 Task: Look for space in Kawasaki, Japan from 6th September, 2023 to 10th September, 2023 for 1 adult in price range Rs.9000 to Rs.17000. Place can be private room with 1  bedroom having 1 bed and 1 bathroom. Property type can be house, flat, guest house, hotel. Booking option can be shelf check-in. Required host language is English.
Action: Mouse moved to (455, 110)
Screenshot: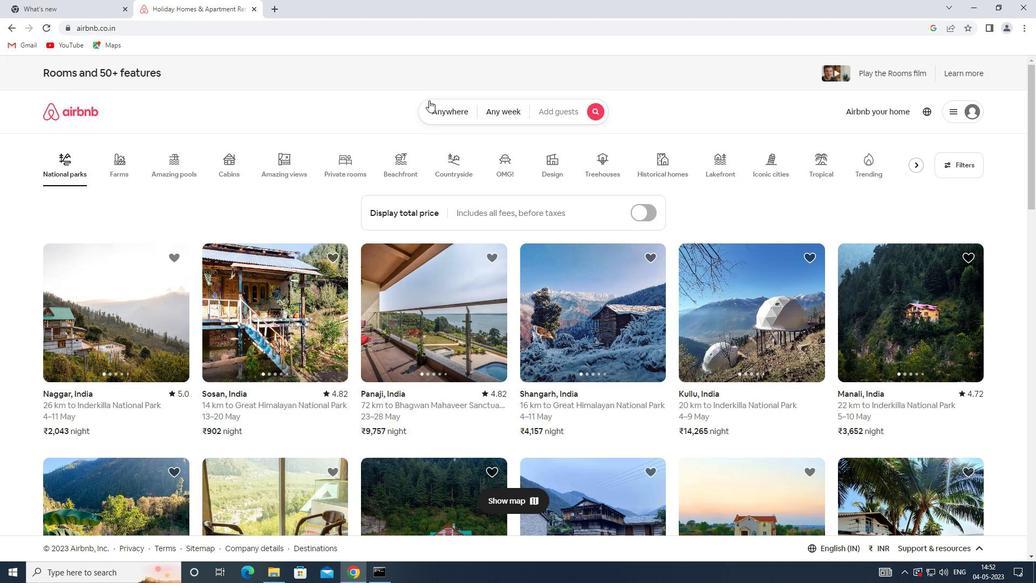 
Action: Mouse pressed left at (455, 110)
Screenshot: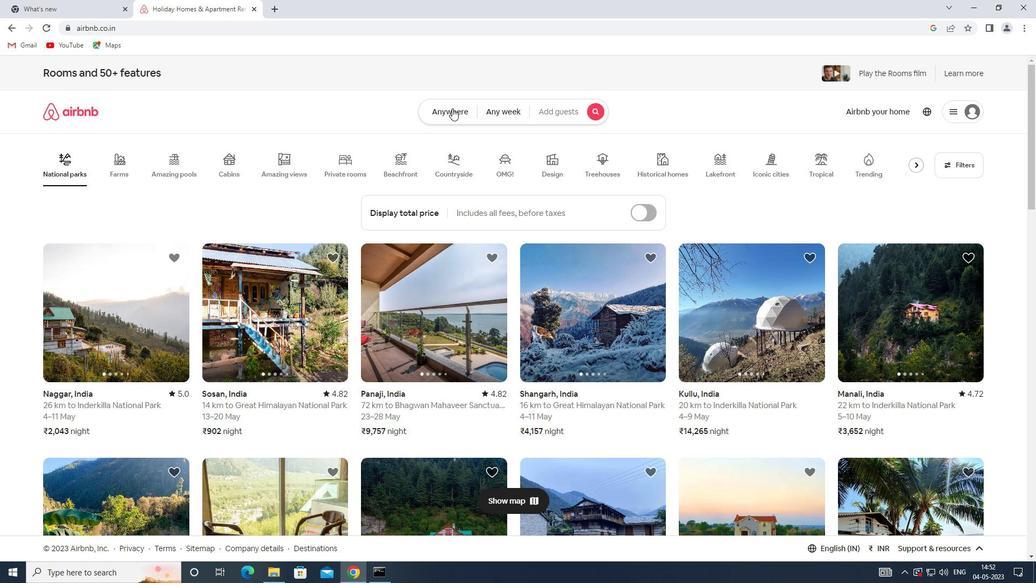 
Action: Mouse moved to (383, 147)
Screenshot: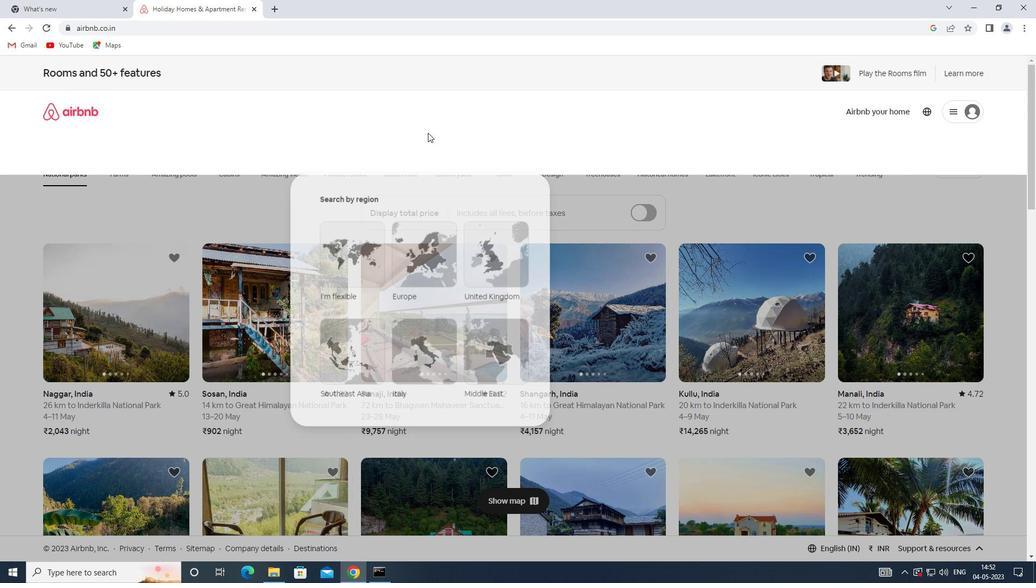 
Action: Mouse pressed left at (383, 147)
Screenshot: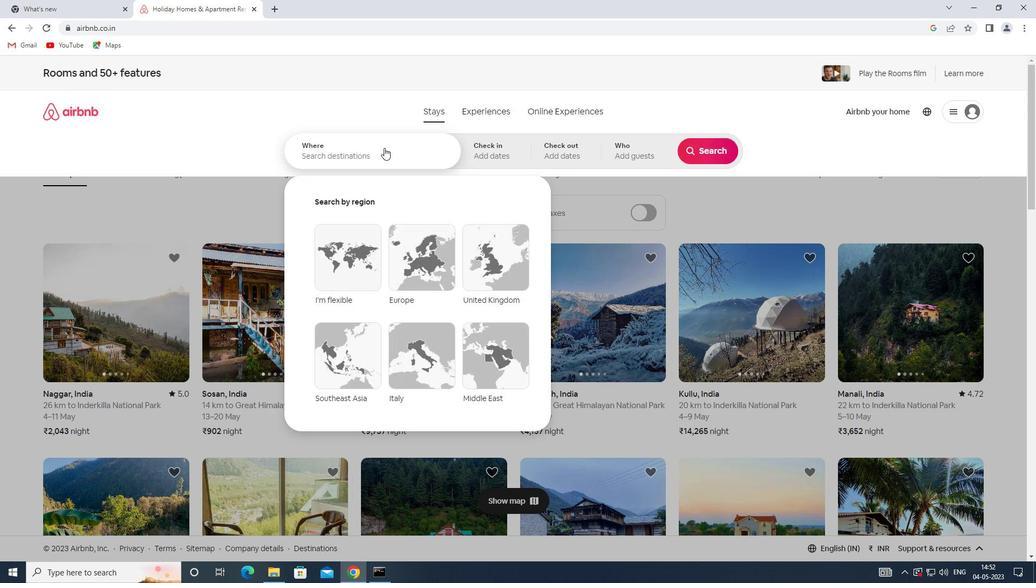 
Action: Key pressed <Key.shift>KAWASAKI,<Key.shift><Key.shift><Key.shift><Key.shift><Key.shift><Key.shift><Key.shift><Key.shift><Key.shift><Key.shift><Key.shift><Key.shift>JAPAN
Screenshot: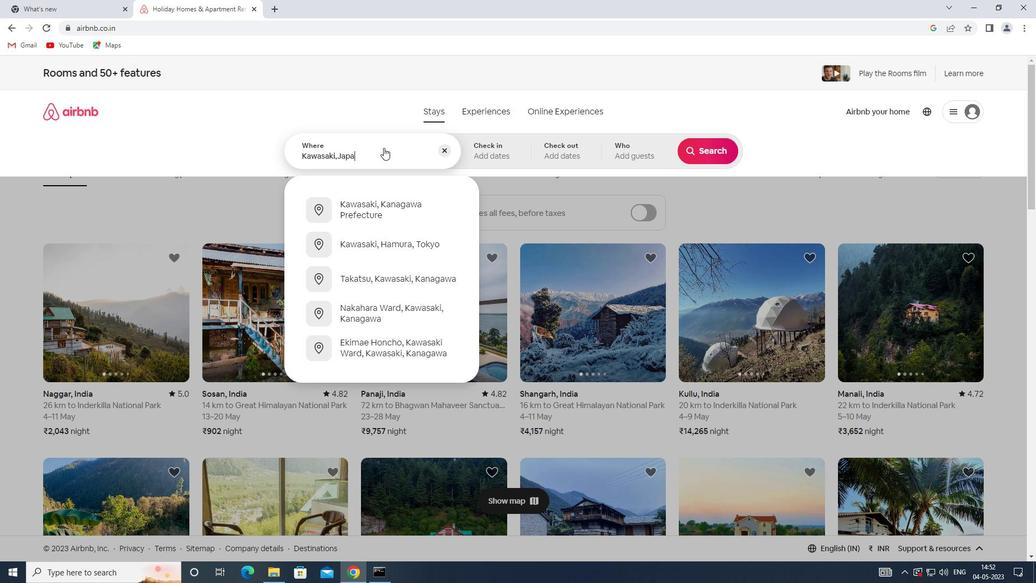 
Action: Mouse moved to (519, 149)
Screenshot: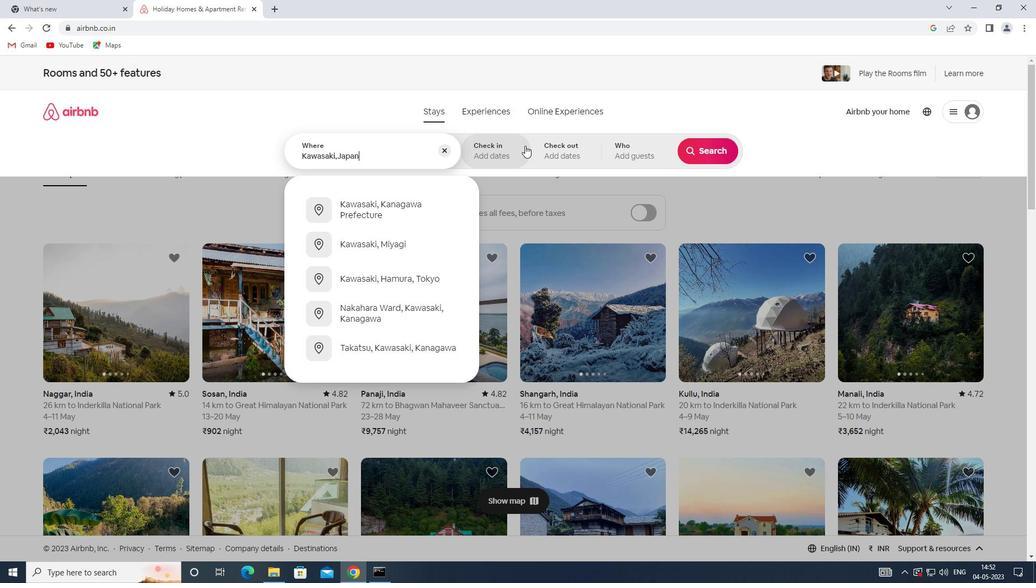 
Action: Mouse pressed left at (519, 149)
Screenshot: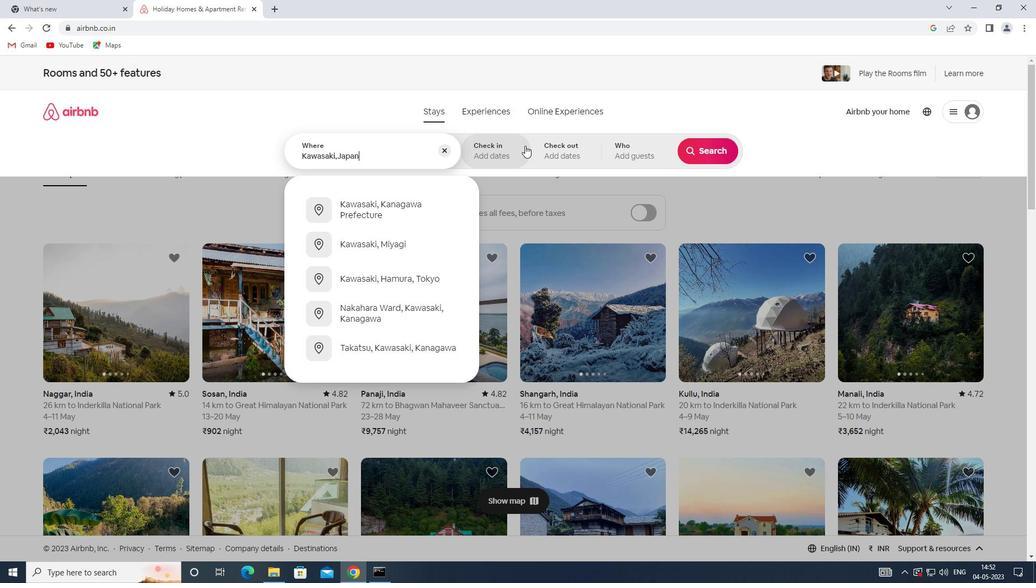 
Action: Mouse moved to (710, 240)
Screenshot: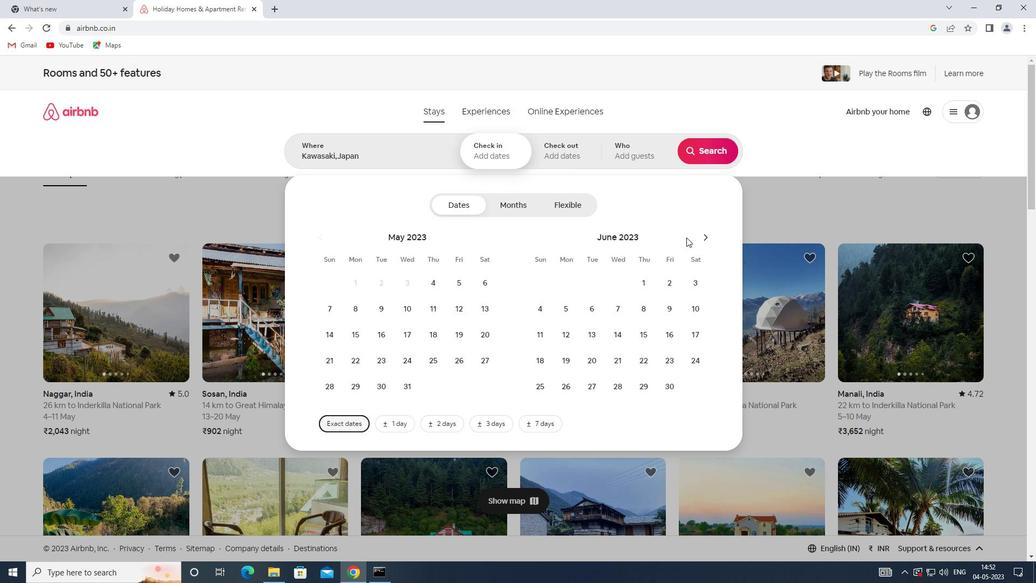 
Action: Mouse pressed left at (710, 240)
Screenshot: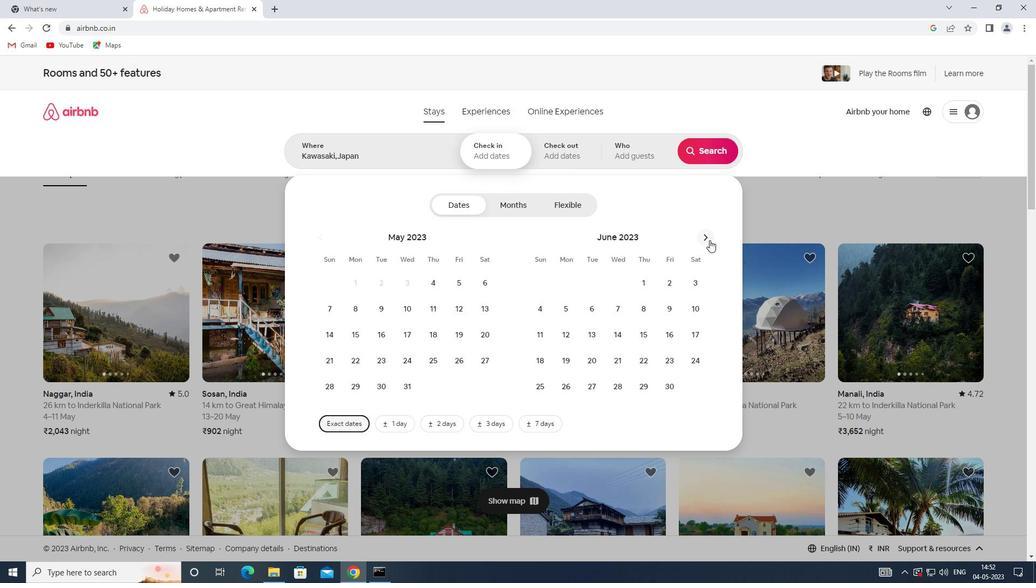 
Action: Mouse pressed left at (710, 240)
Screenshot: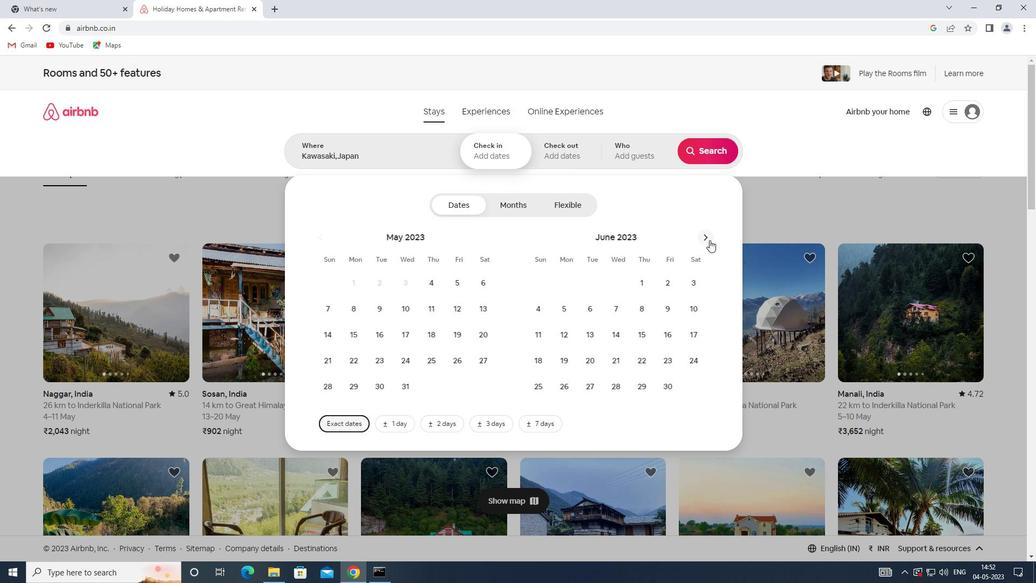 
Action: Mouse pressed left at (710, 240)
Screenshot: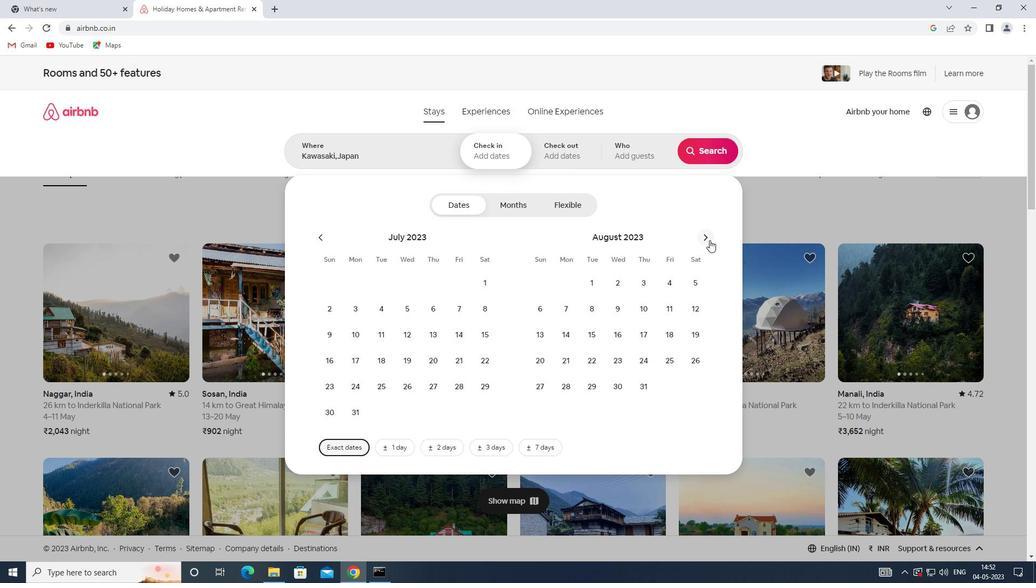 
Action: Mouse moved to (609, 313)
Screenshot: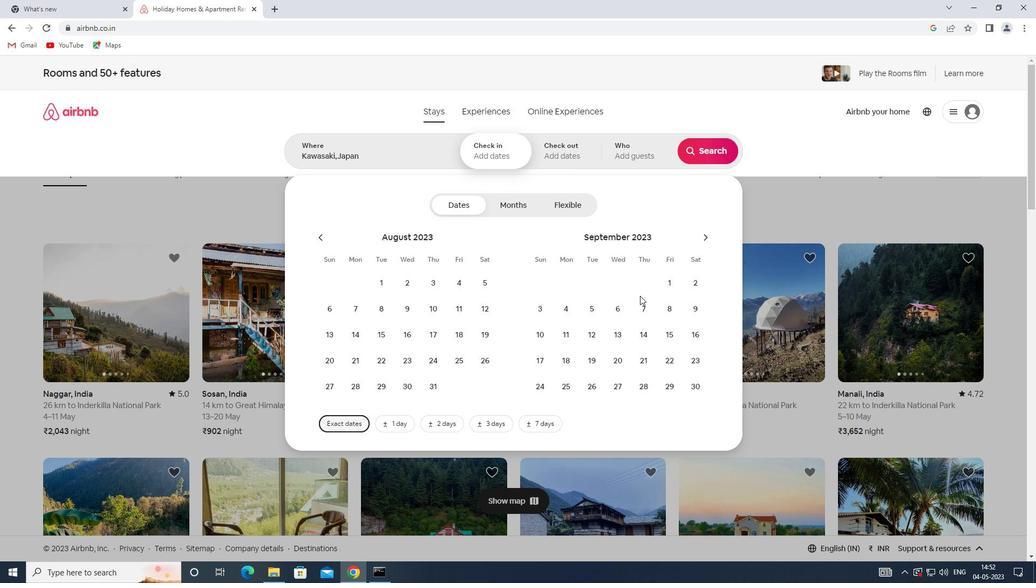 
Action: Mouse pressed left at (609, 313)
Screenshot: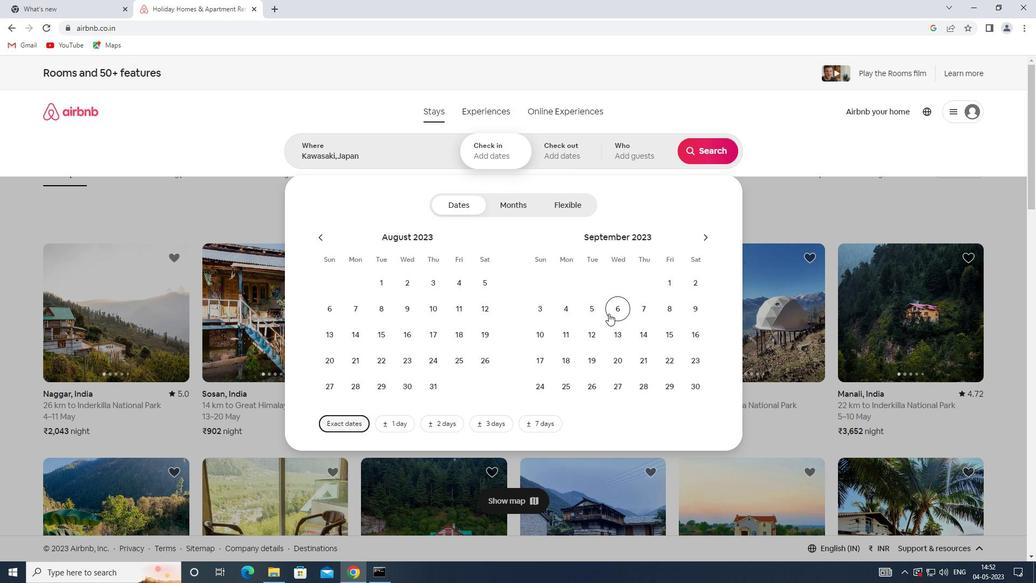 
Action: Mouse moved to (542, 341)
Screenshot: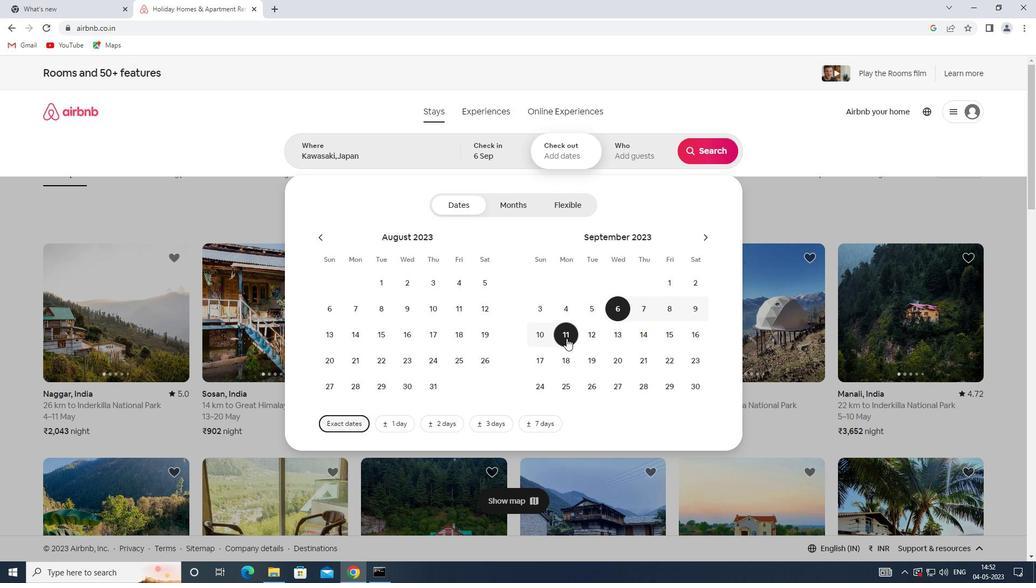 
Action: Mouse pressed left at (542, 341)
Screenshot: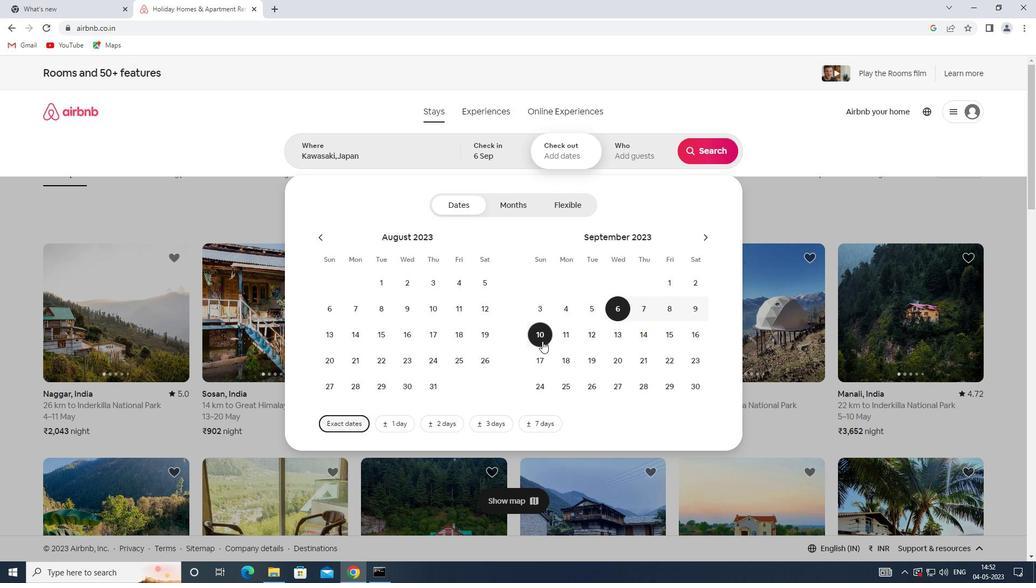 
Action: Mouse moved to (628, 153)
Screenshot: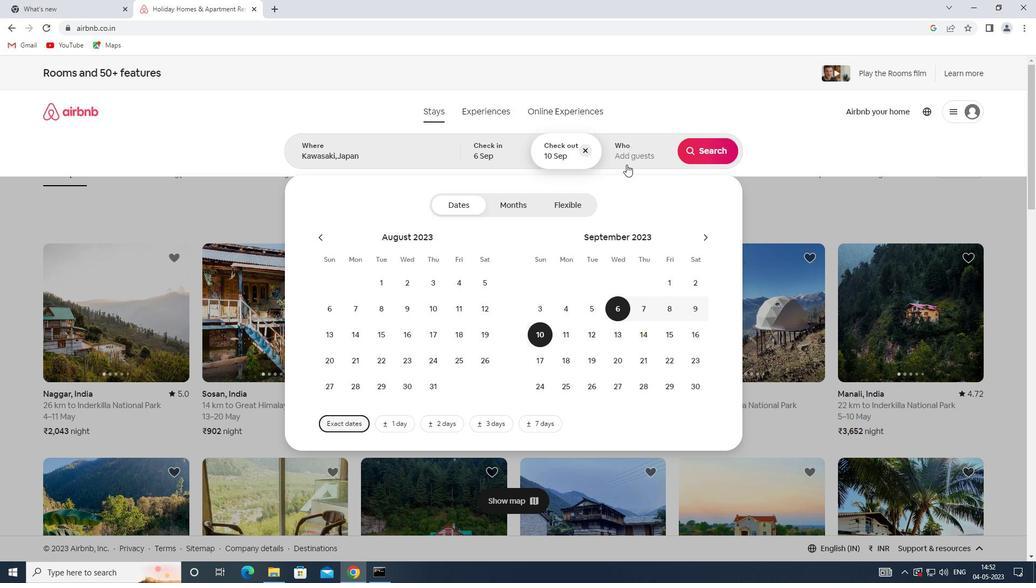 
Action: Mouse pressed left at (628, 153)
Screenshot: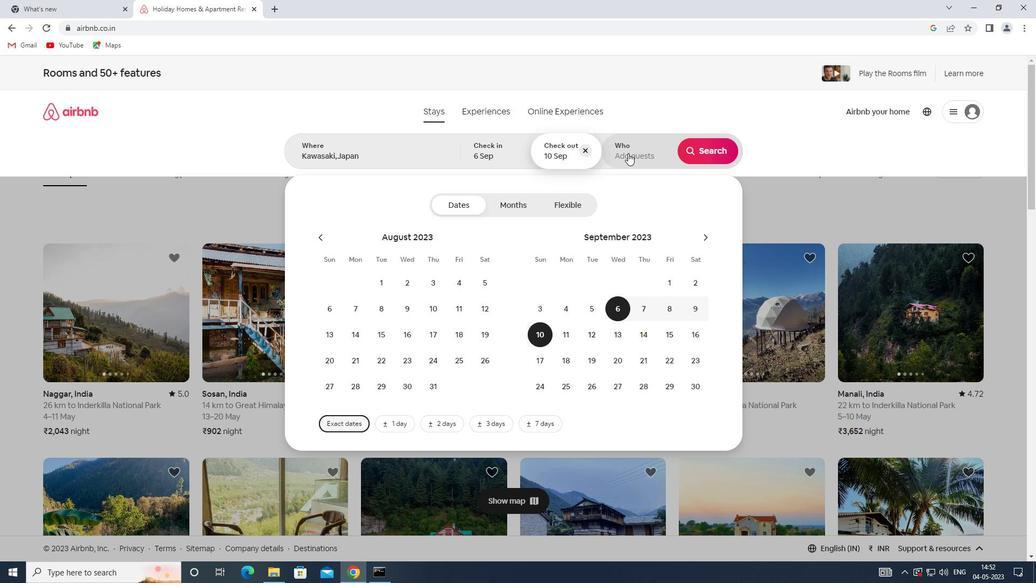 
Action: Mouse moved to (716, 202)
Screenshot: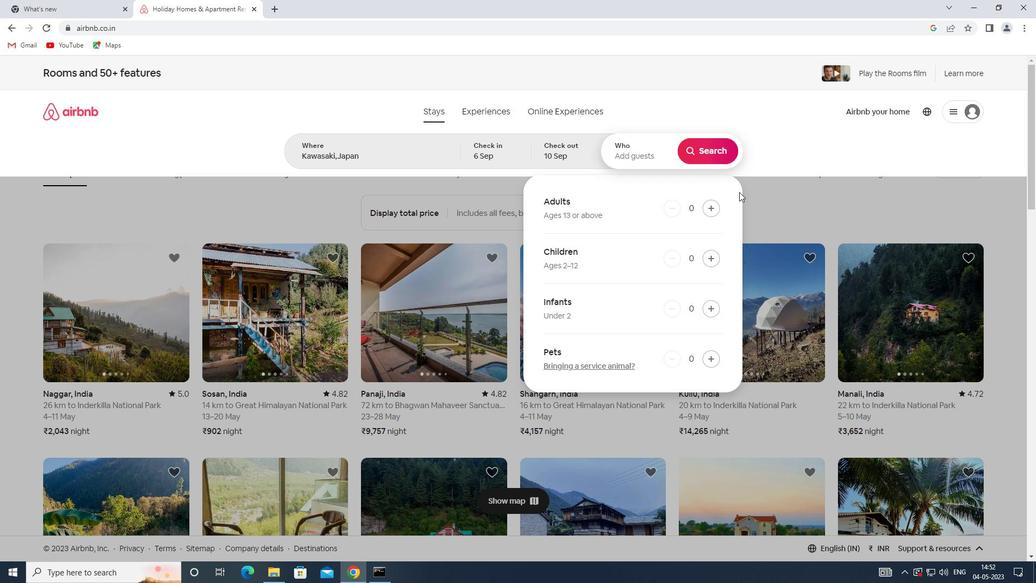 
Action: Mouse pressed left at (716, 202)
Screenshot: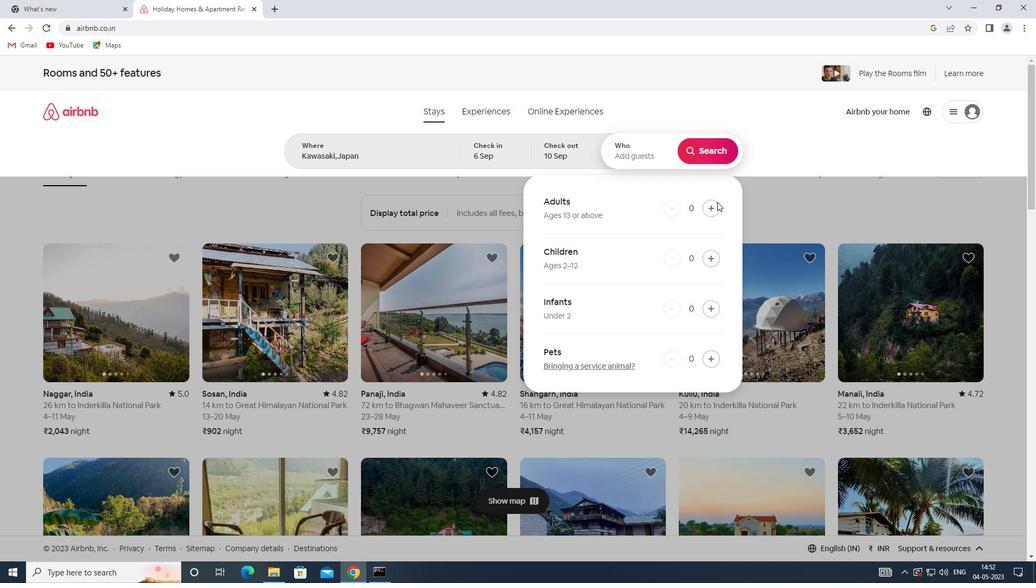 
Action: Mouse moved to (719, 147)
Screenshot: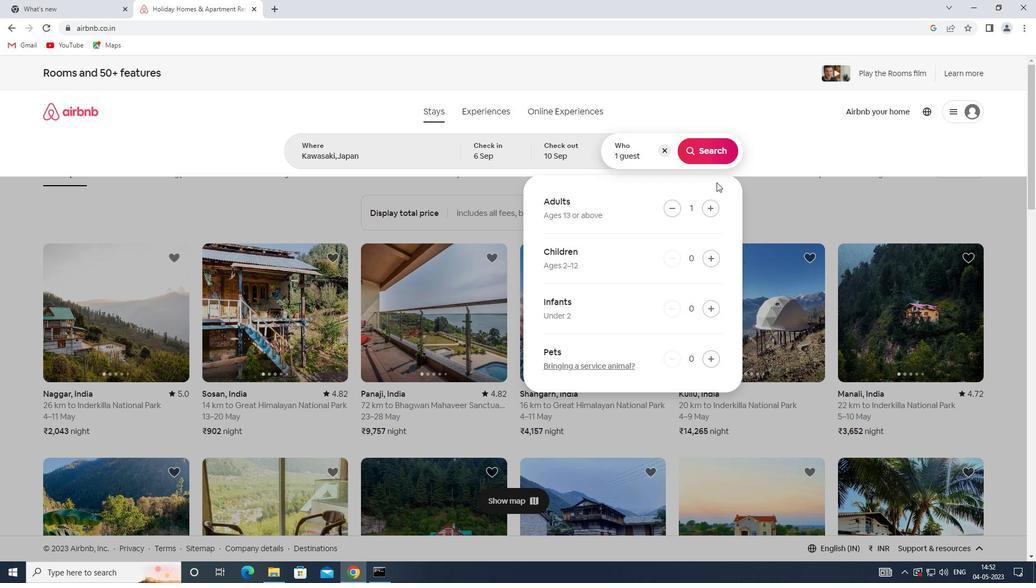 
Action: Mouse pressed left at (719, 147)
Screenshot: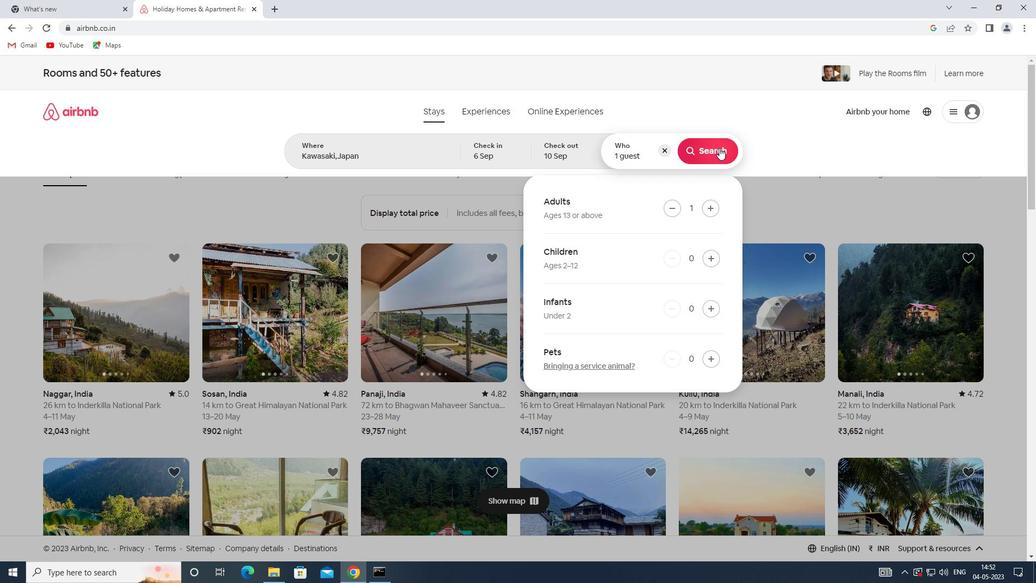 
Action: Mouse moved to (989, 121)
Screenshot: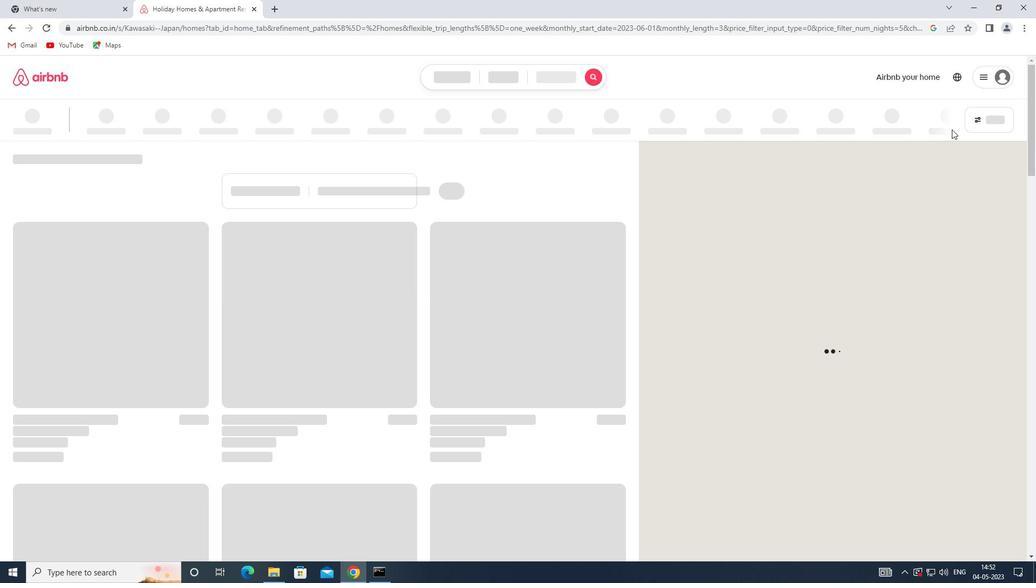 
Action: Mouse pressed left at (989, 121)
Screenshot: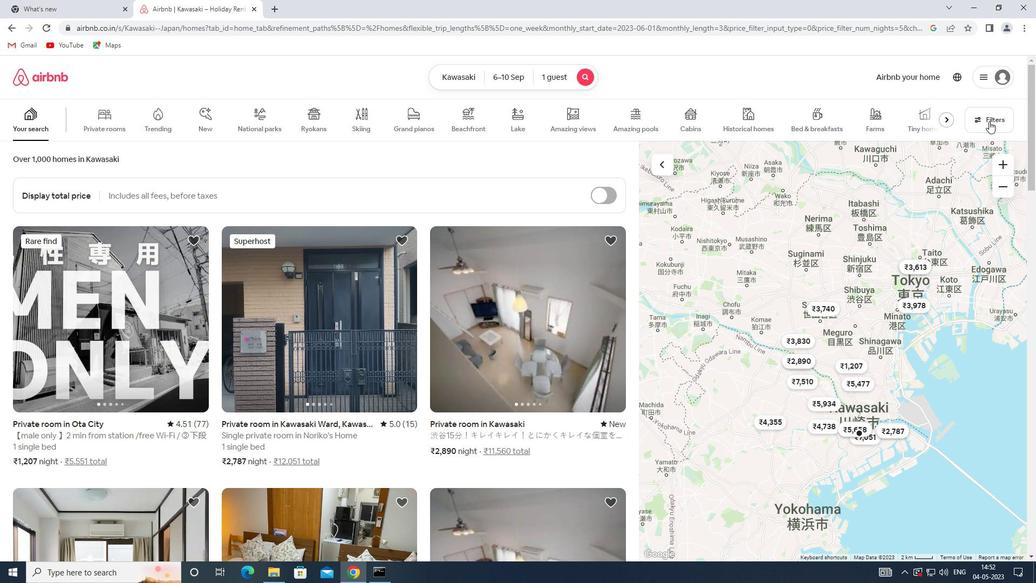 
Action: Mouse moved to (376, 260)
Screenshot: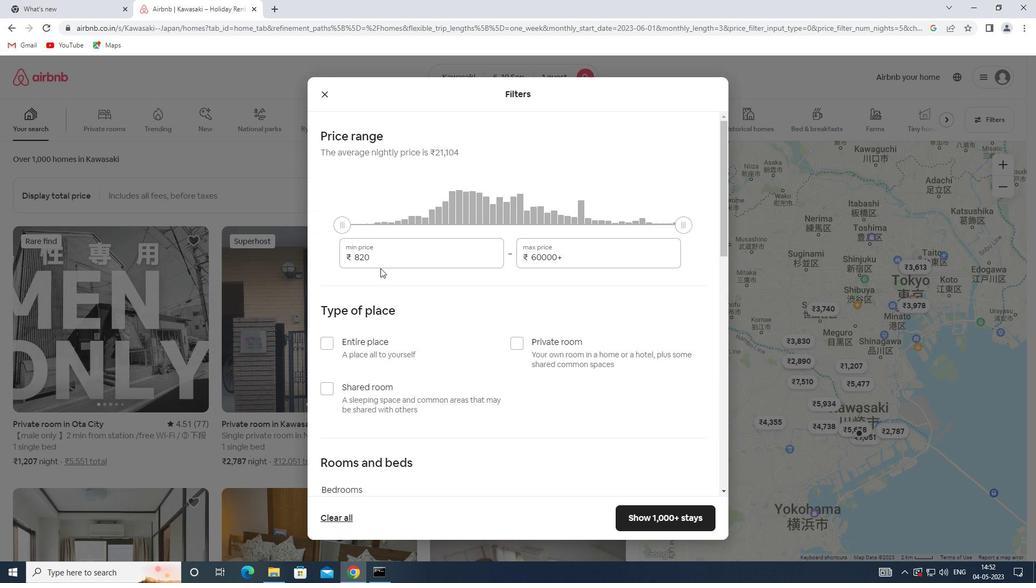 
Action: Mouse pressed left at (376, 260)
Screenshot: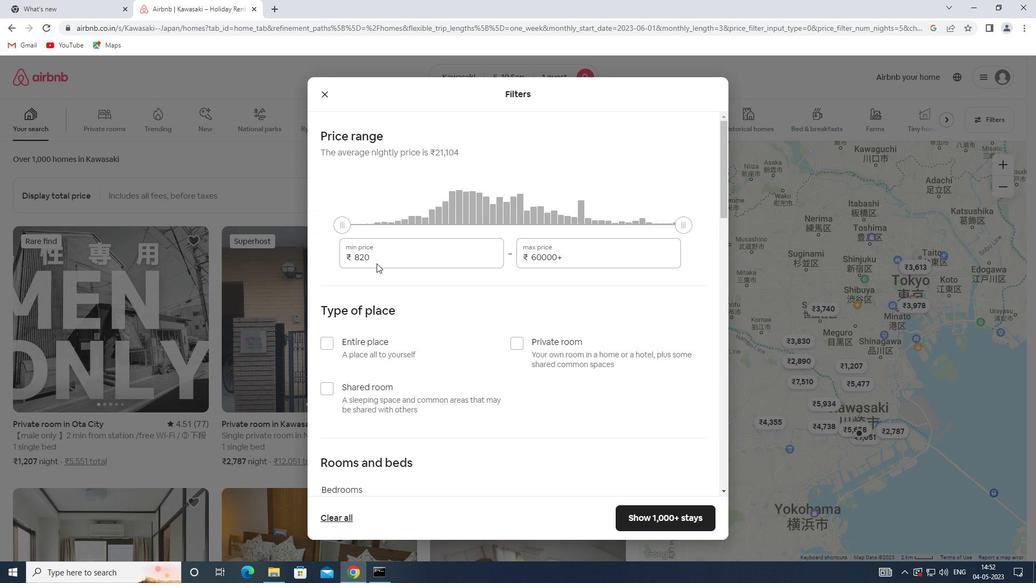 
Action: Mouse moved to (328, 256)
Screenshot: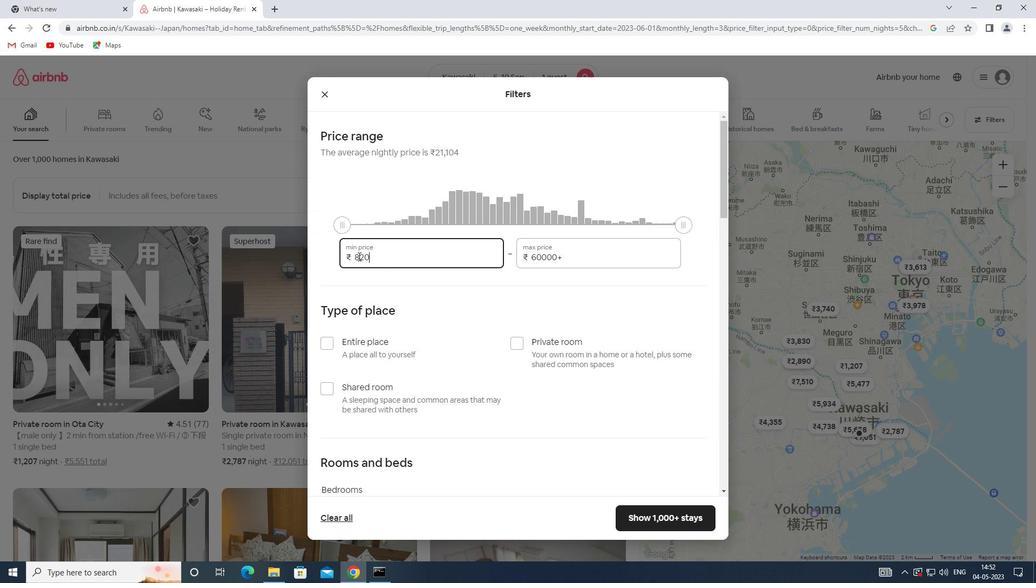 
Action: Mouse pressed left at (328, 256)
Screenshot: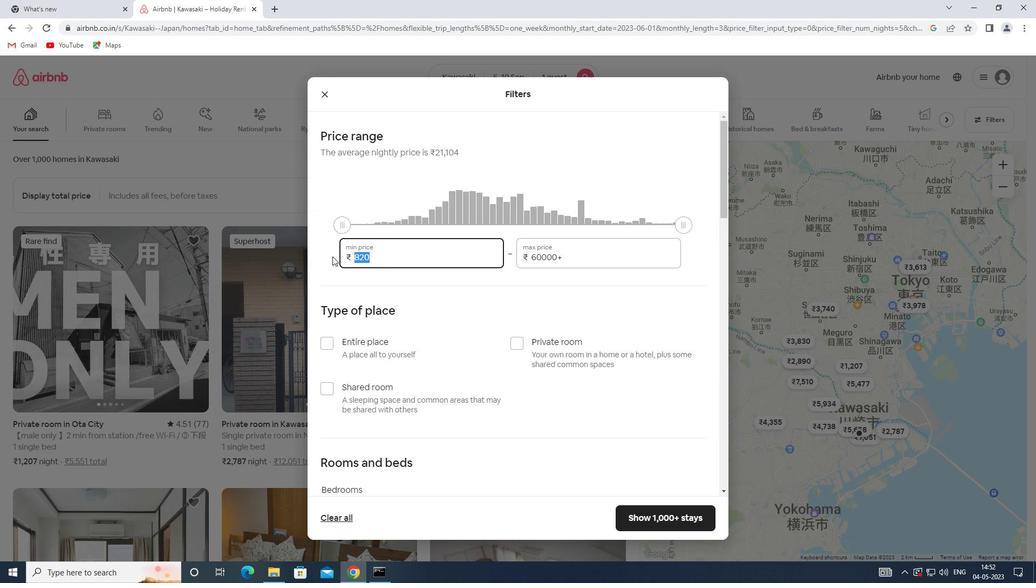 
Action: Key pressed 9000
Screenshot: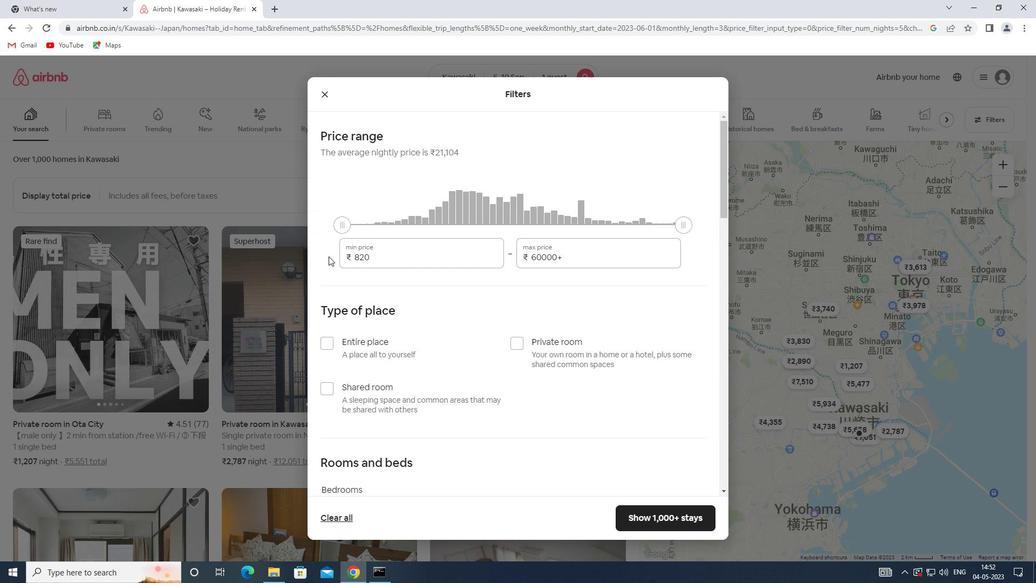 
Action: Mouse moved to (344, 254)
Screenshot: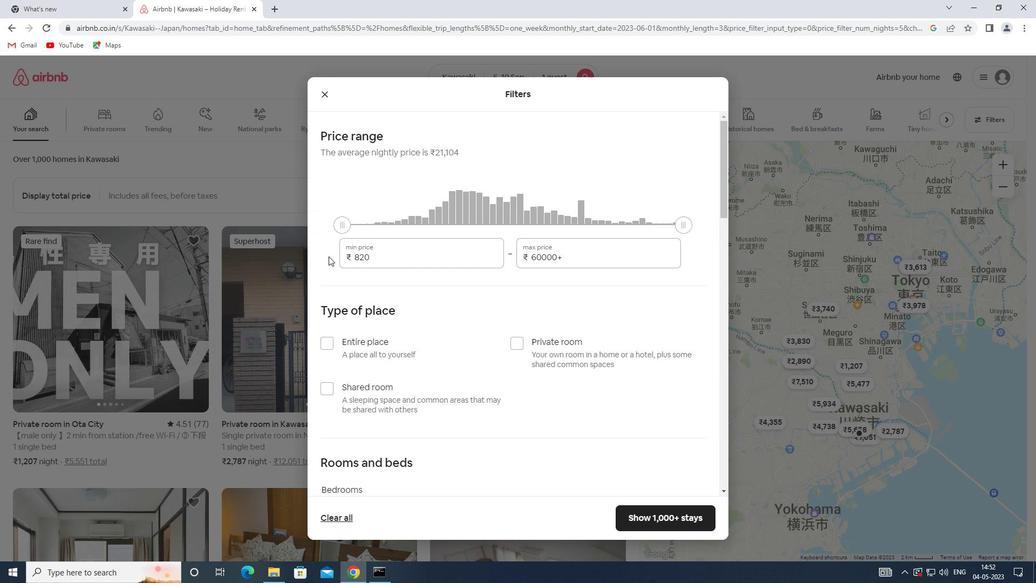 
Action: Mouse scrolled (344, 253) with delta (0, 0)
Screenshot: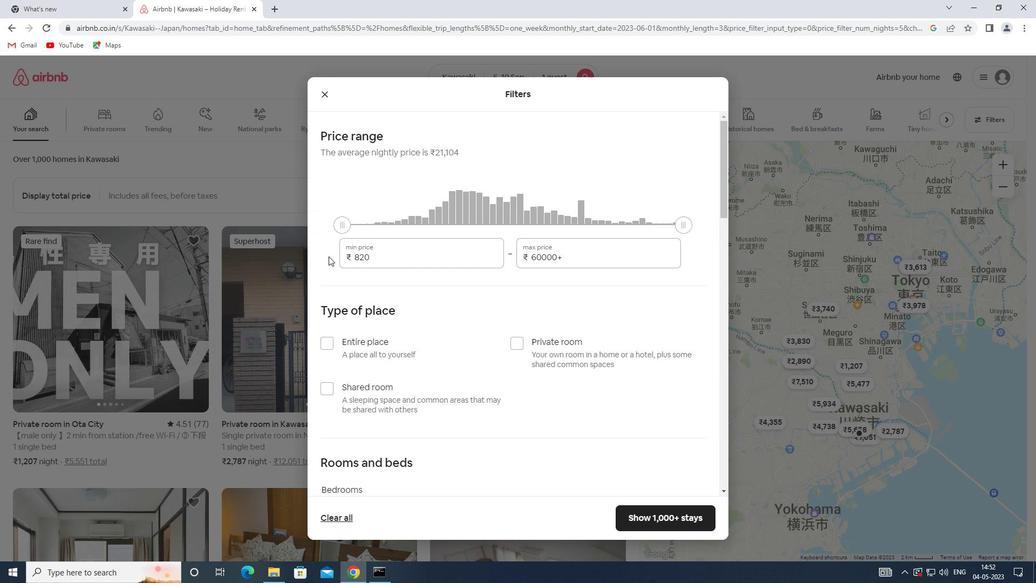 
Action: Mouse moved to (379, 202)
Screenshot: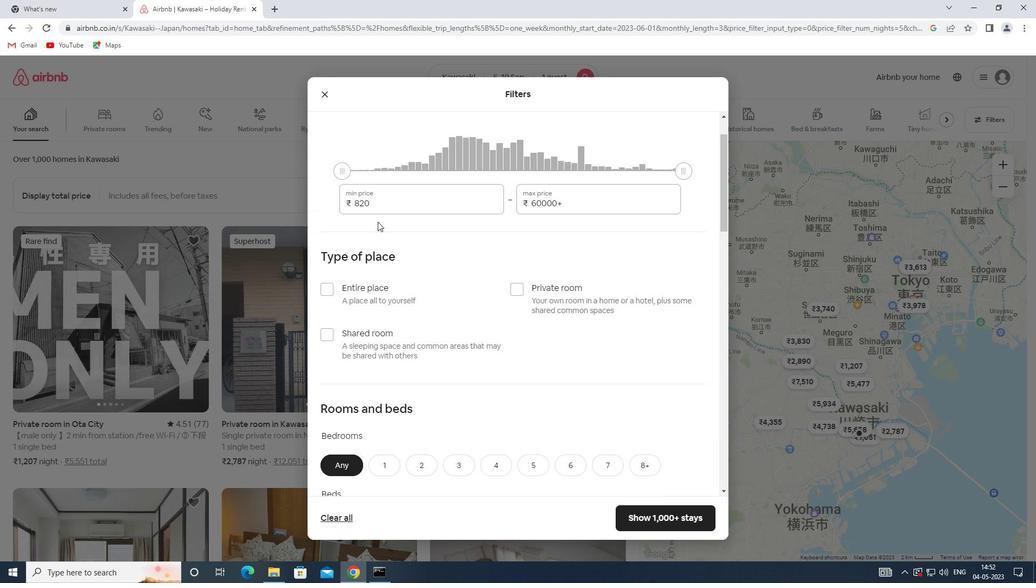 
Action: Mouse pressed left at (379, 202)
Screenshot: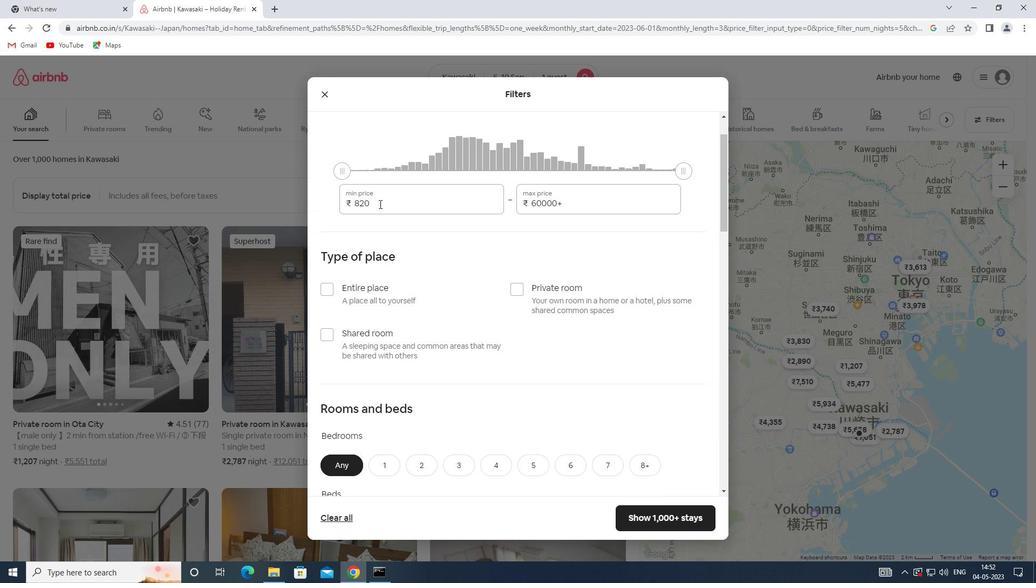 
Action: Mouse moved to (348, 203)
Screenshot: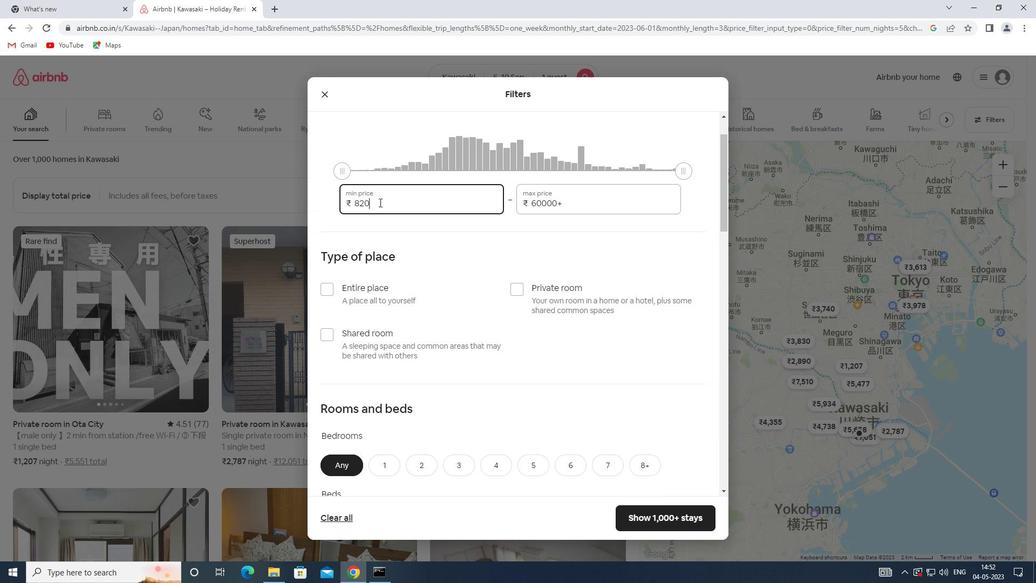 
Action: Key pressed 9000
Screenshot: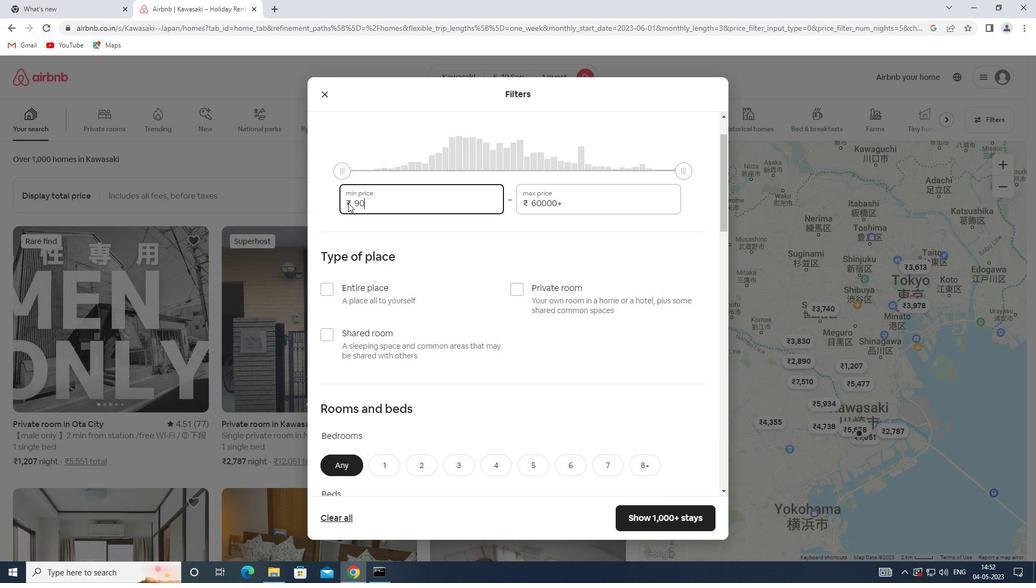 
Action: Mouse moved to (566, 201)
Screenshot: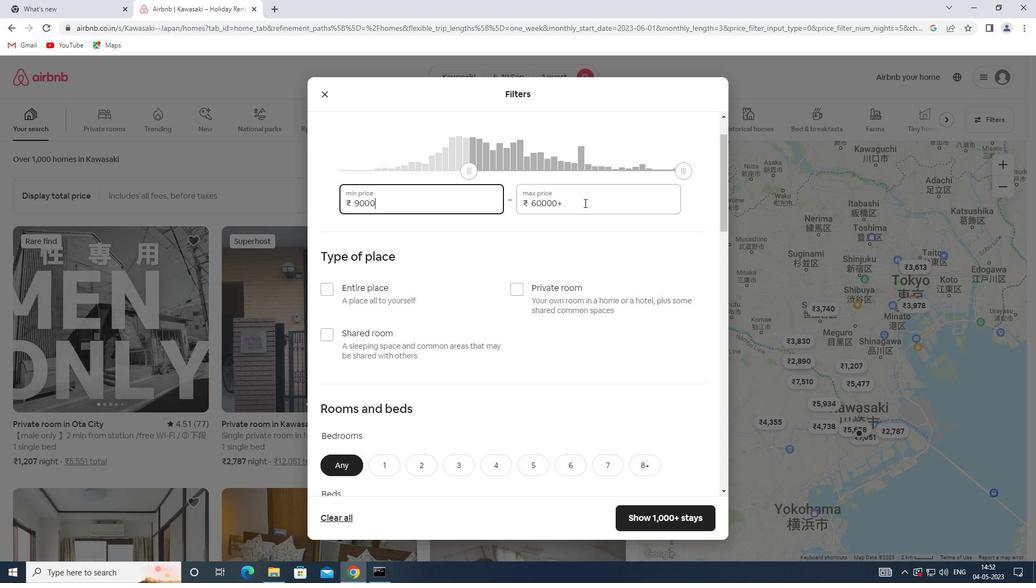 
Action: Mouse pressed left at (566, 201)
Screenshot: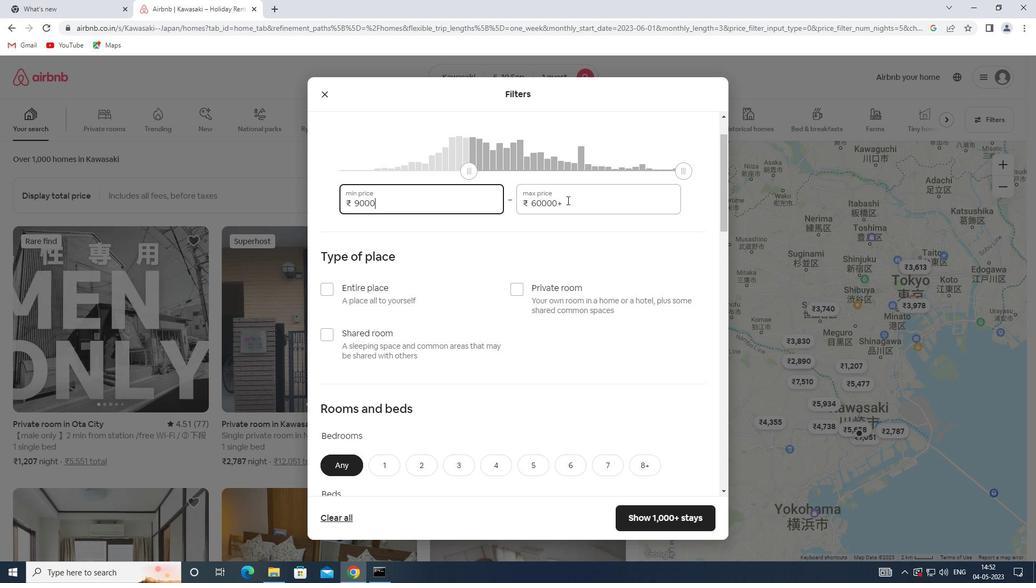 
Action: Mouse moved to (500, 201)
Screenshot: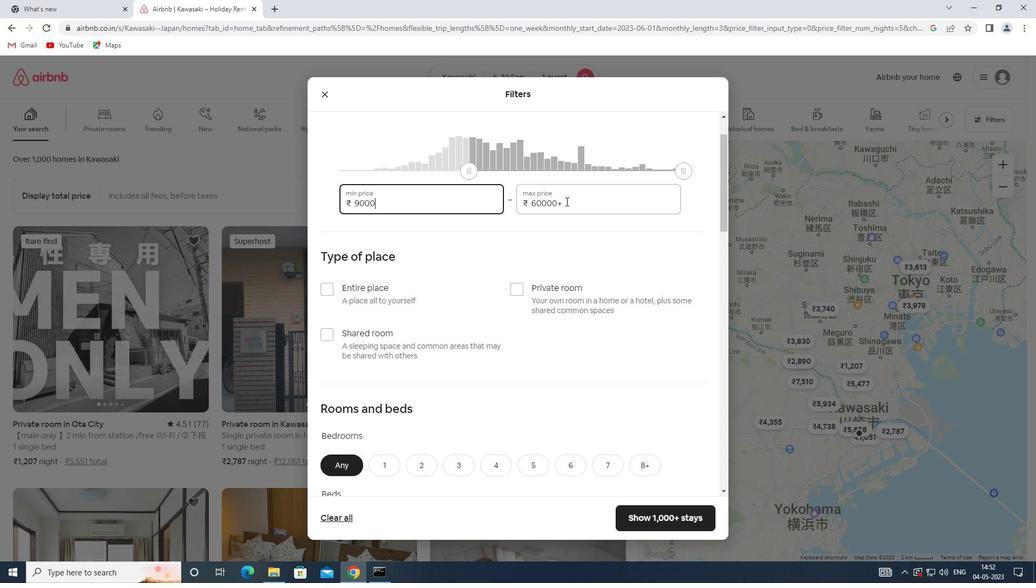 
Action: Key pressed 17000
Screenshot: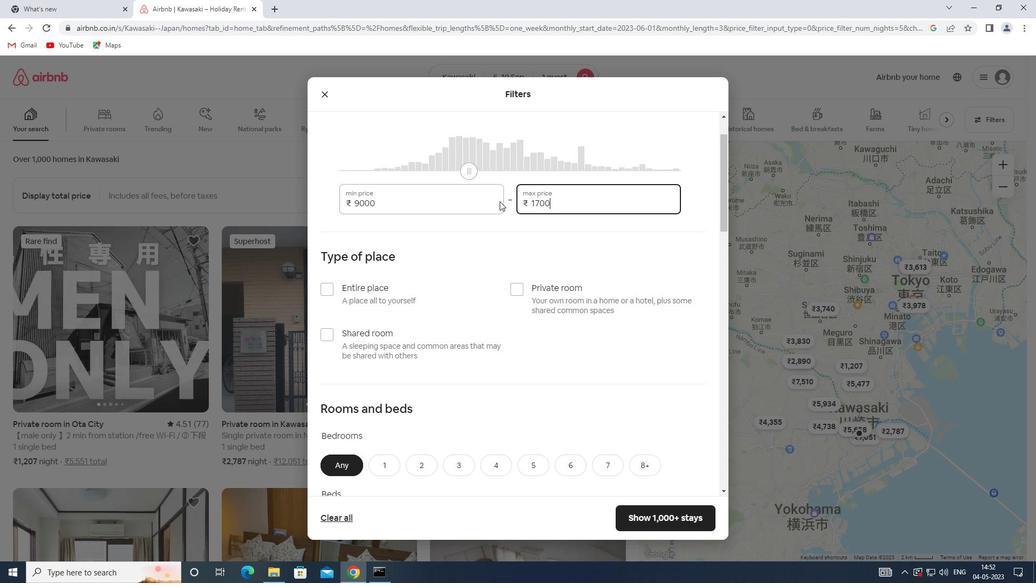 
Action: Mouse moved to (507, 195)
Screenshot: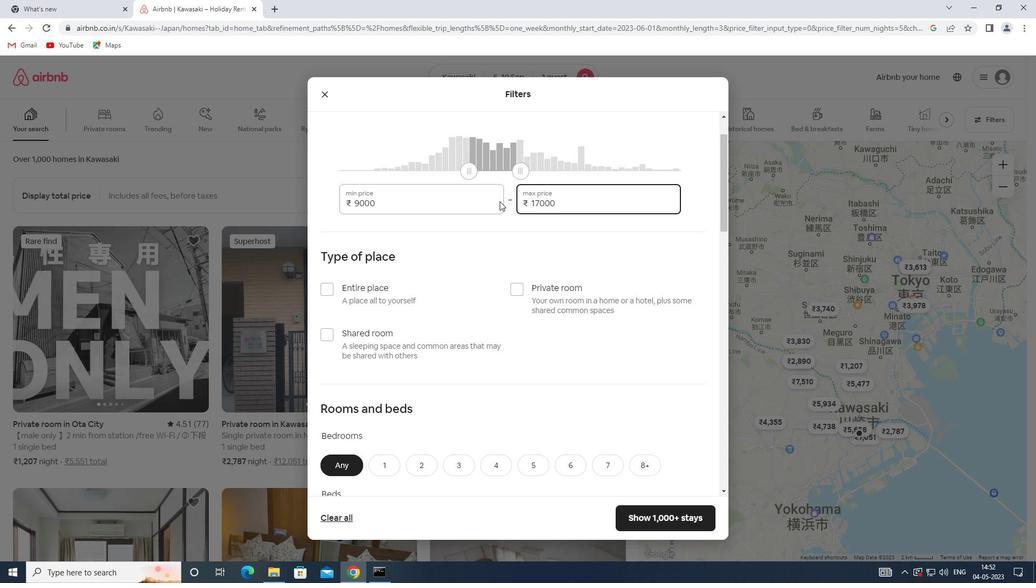 
Action: Mouse scrolled (507, 194) with delta (0, 0)
Screenshot: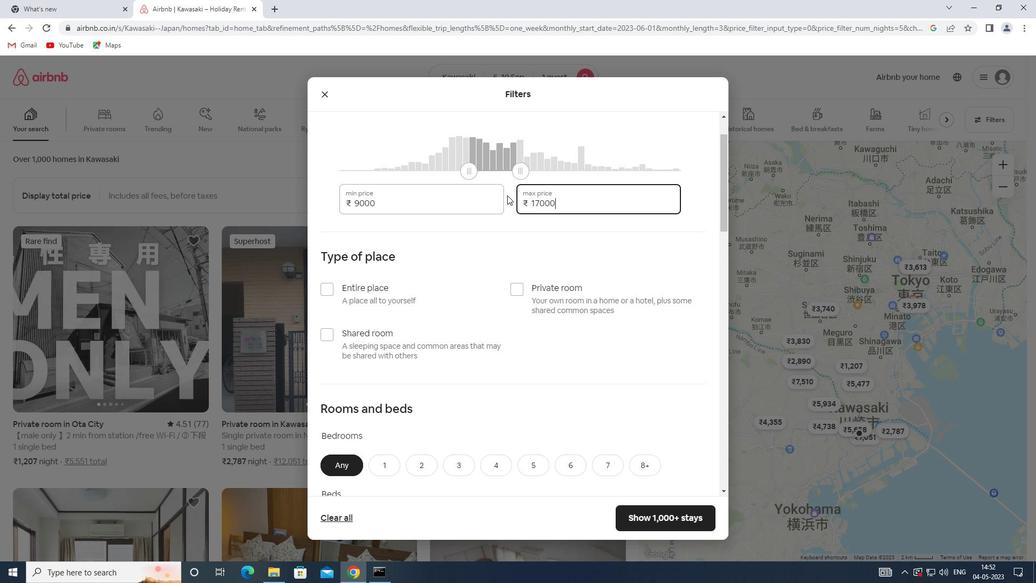 
Action: Mouse moved to (522, 231)
Screenshot: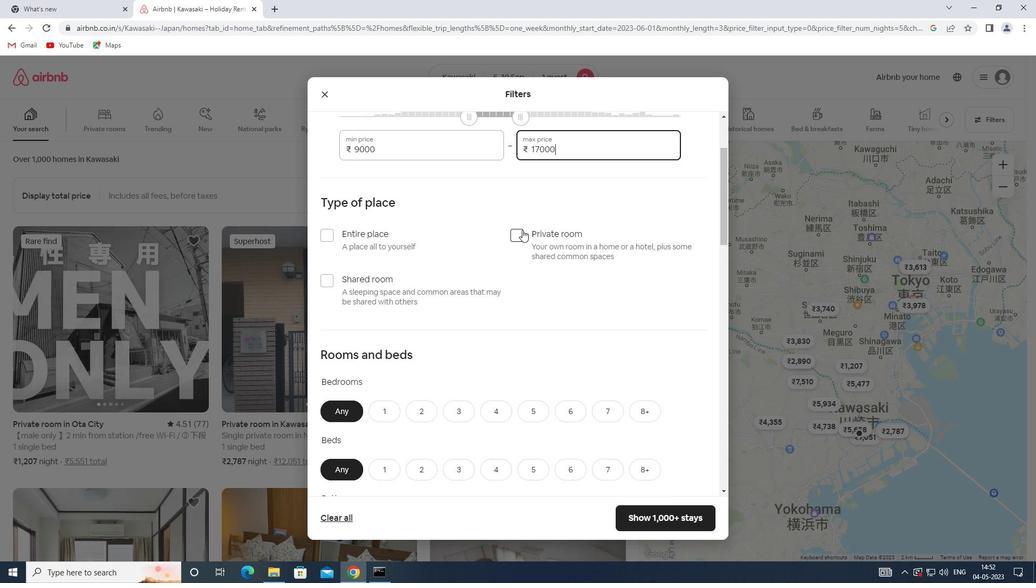 
Action: Mouse pressed left at (522, 231)
Screenshot: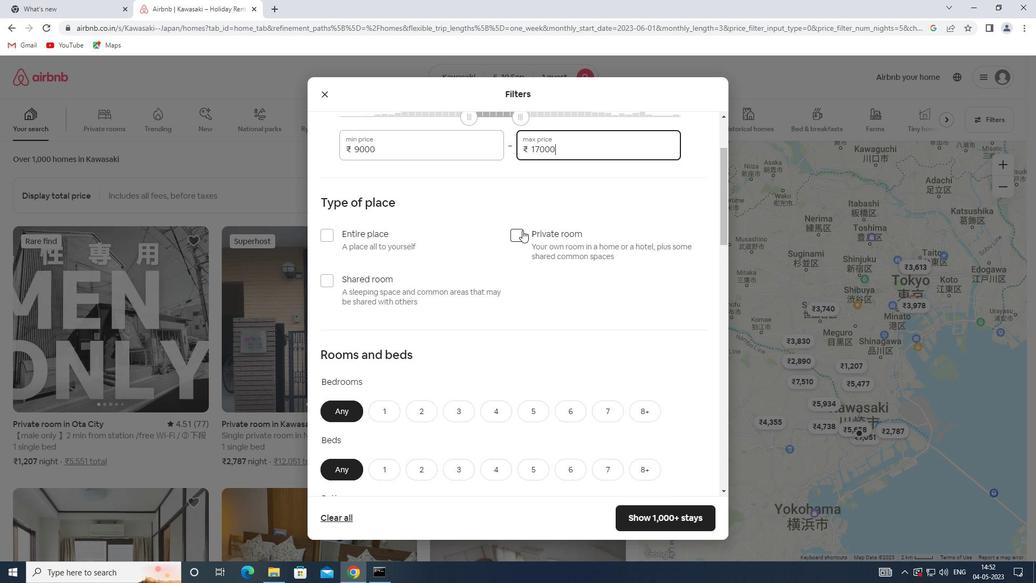 
Action: Mouse moved to (520, 228)
Screenshot: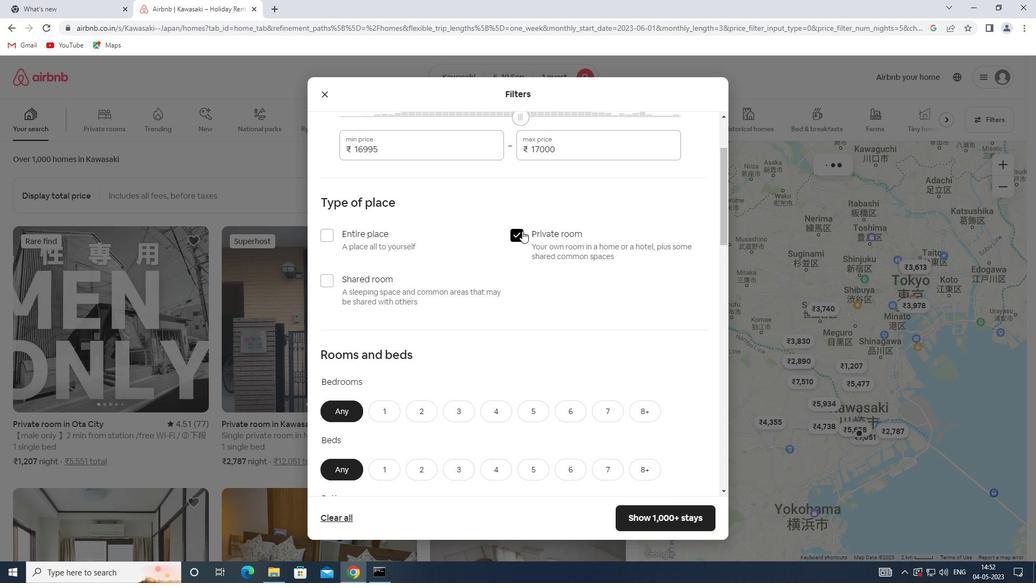 
Action: Mouse scrolled (520, 228) with delta (0, 0)
Screenshot: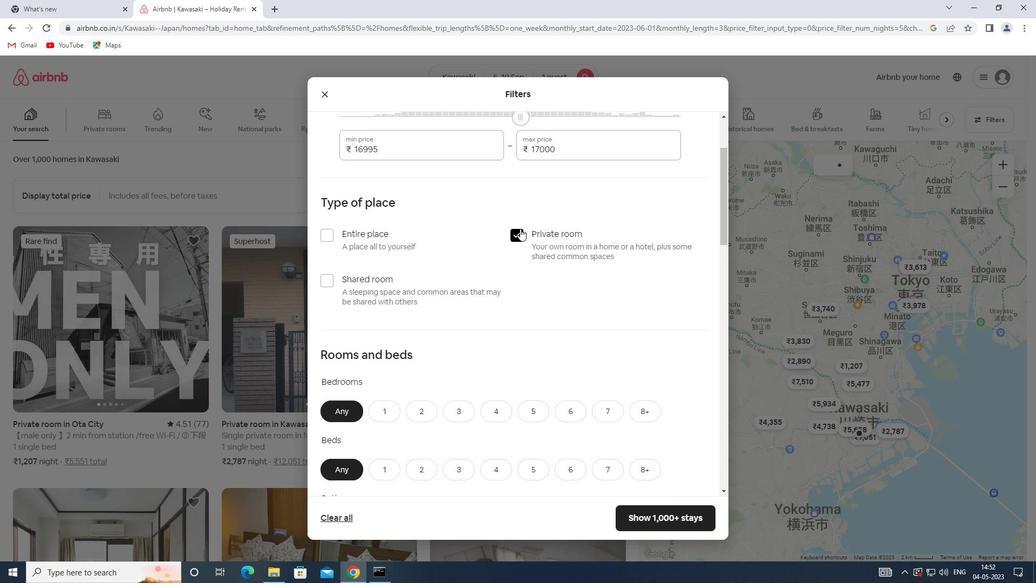 
Action: Mouse scrolled (520, 228) with delta (0, 0)
Screenshot: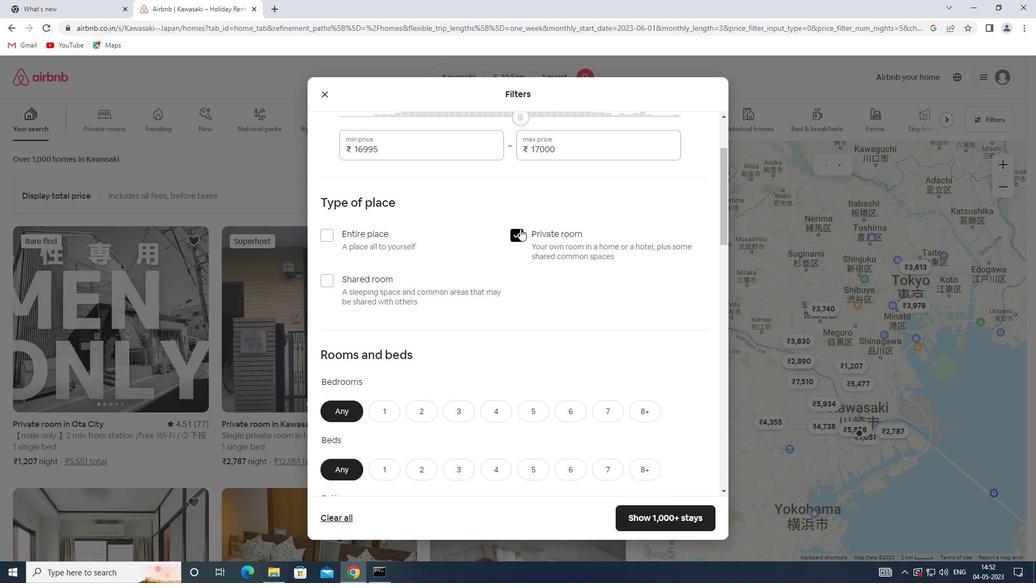 
Action: Mouse scrolled (520, 228) with delta (0, 0)
Screenshot: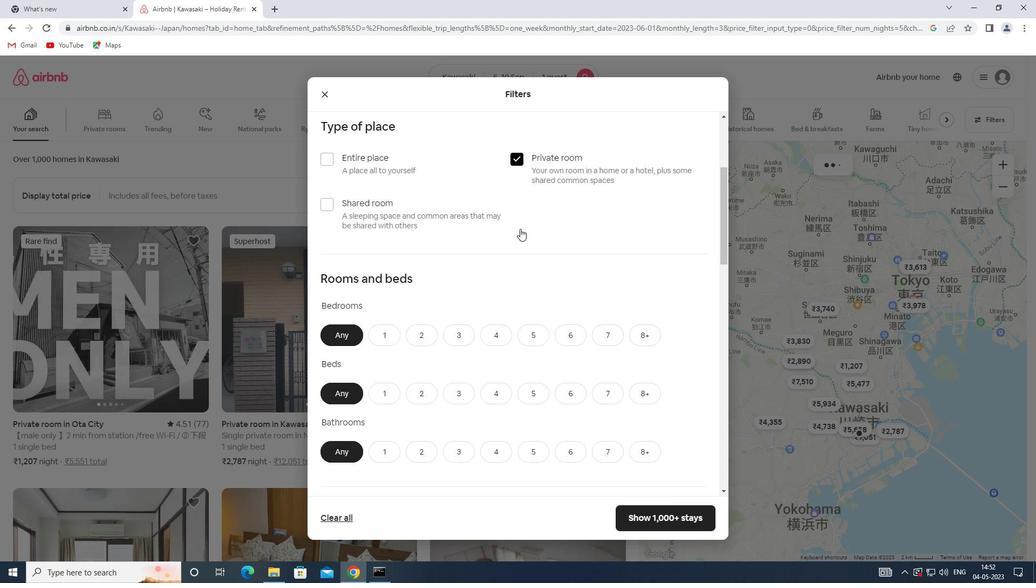 
Action: Mouse moved to (387, 248)
Screenshot: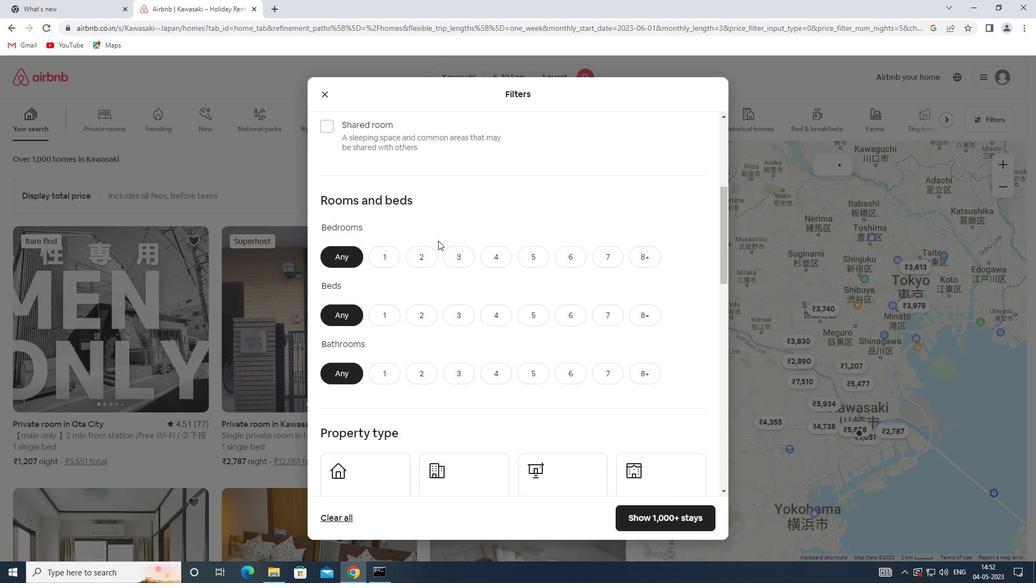 
Action: Mouse pressed left at (387, 248)
Screenshot: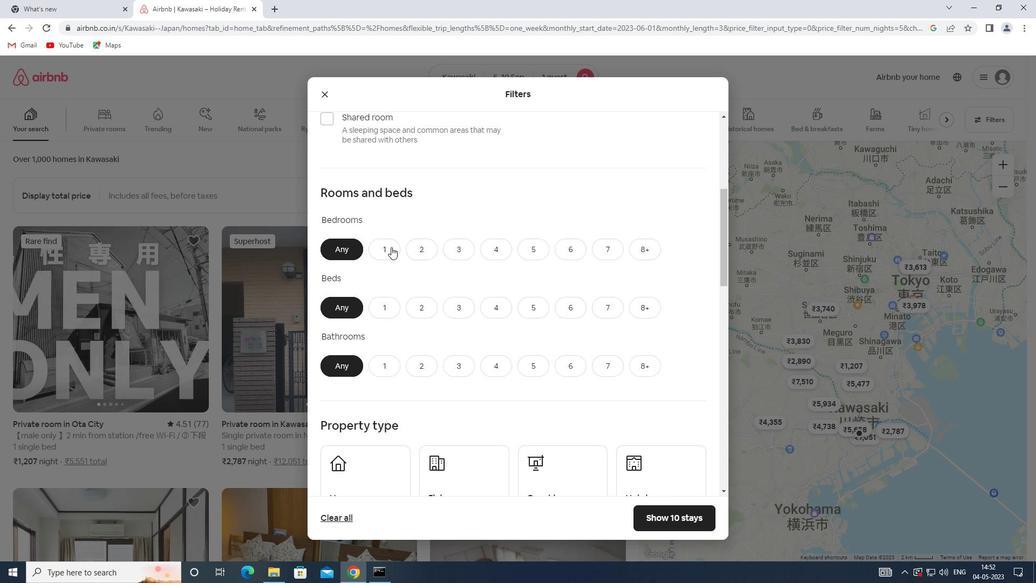 
Action: Mouse moved to (376, 307)
Screenshot: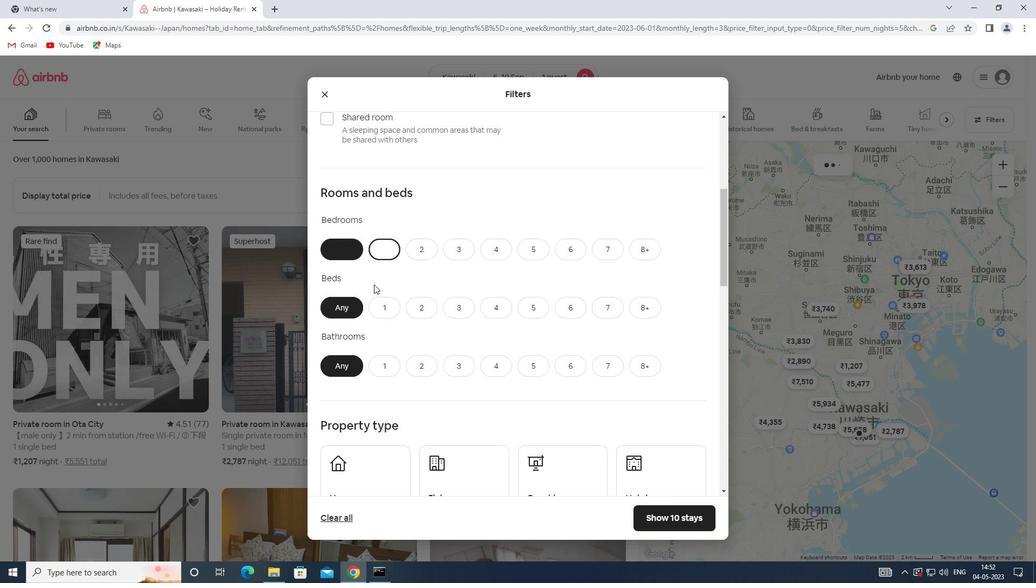 
Action: Mouse pressed left at (376, 307)
Screenshot: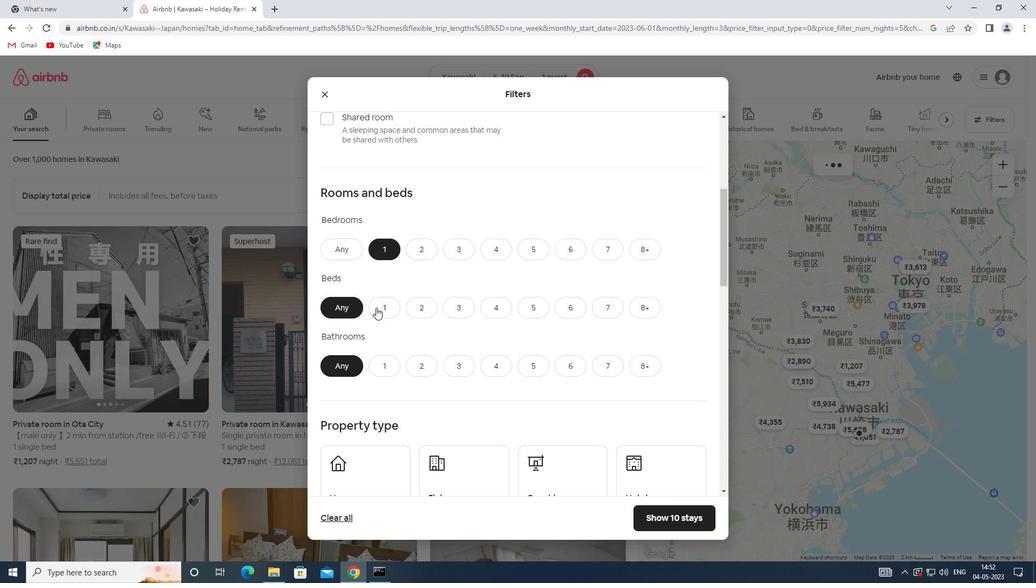 
Action: Mouse moved to (378, 370)
Screenshot: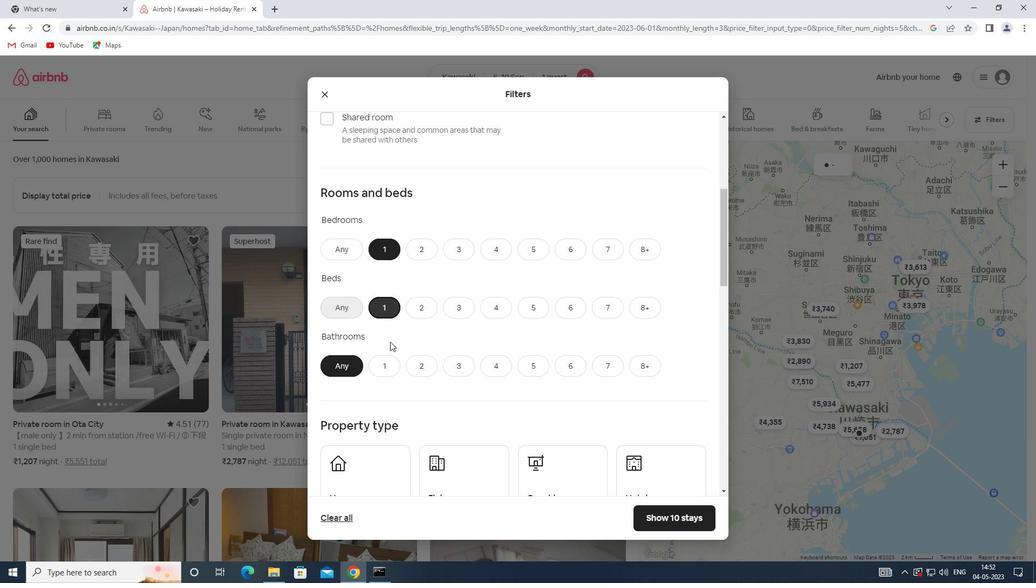 
Action: Mouse pressed left at (378, 370)
Screenshot: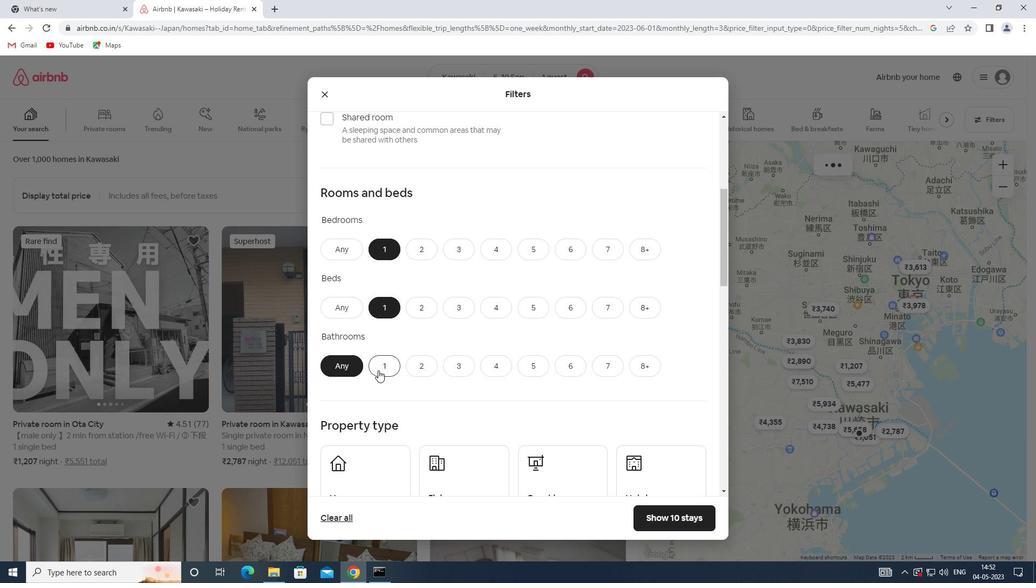
Action: Mouse moved to (399, 311)
Screenshot: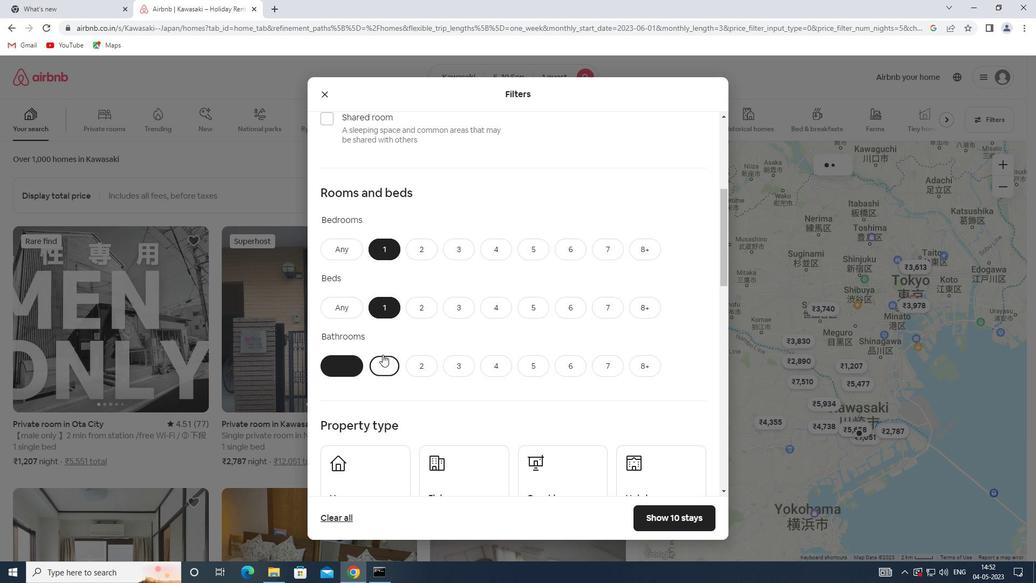 
Action: Mouse scrolled (399, 311) with delta (0, 0)
Screenshot: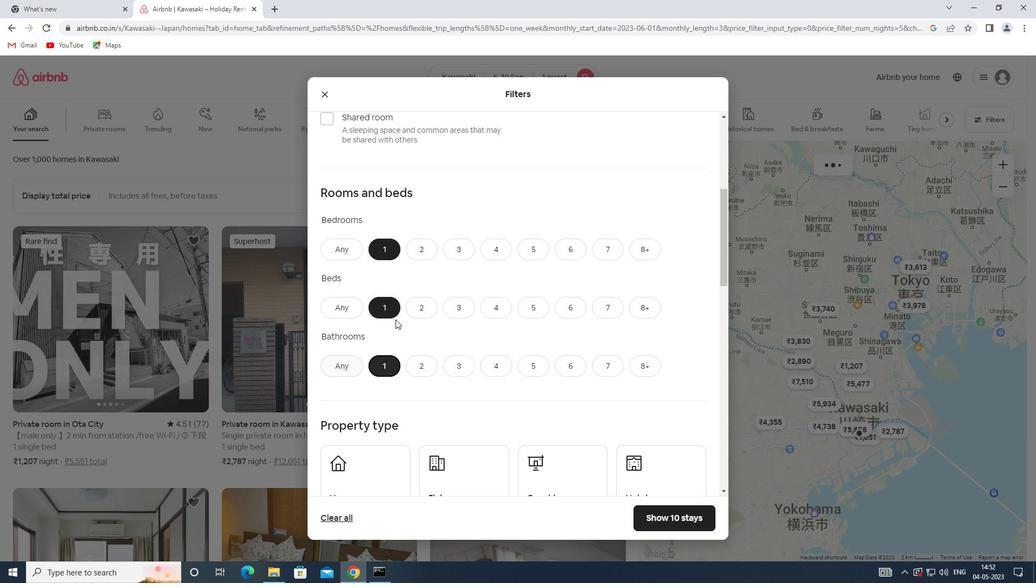 
Action: Mouse scrolled (399, 311) with delta (0, 0)
Screenshot: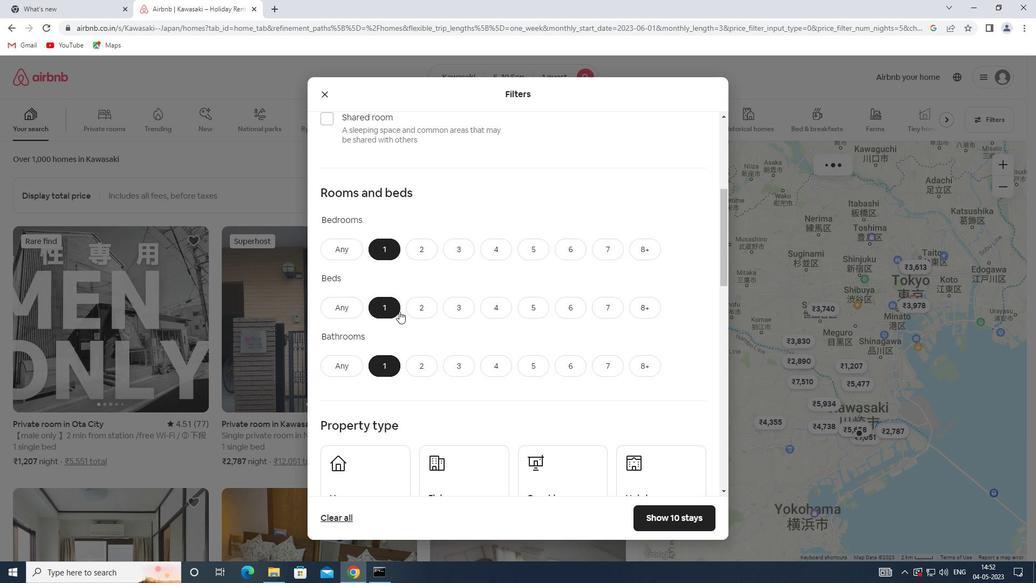 
Action: Mouse scrolled (399, 311) with delta (0, 0)
Screenshot: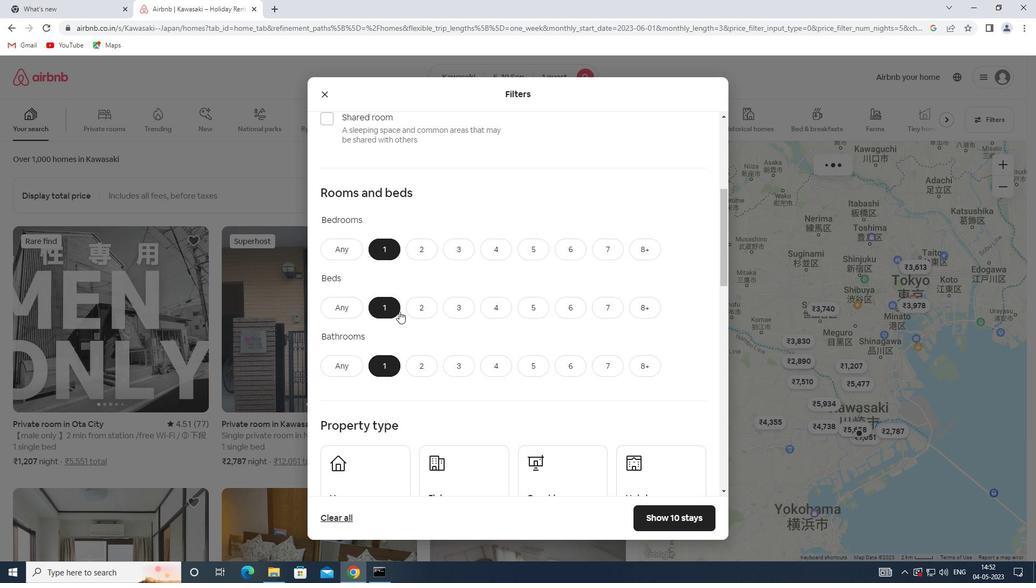 
Action: Mouse scrolled (399, 311) with delta (0, 0)
Screenshot: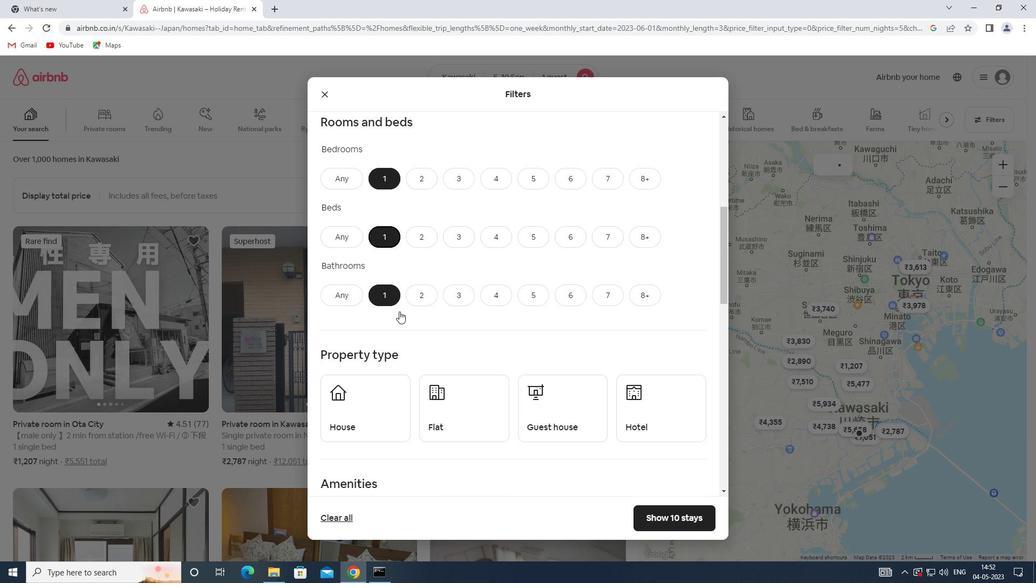 
Action: Mouse moved to (389, 280)
Screenshot: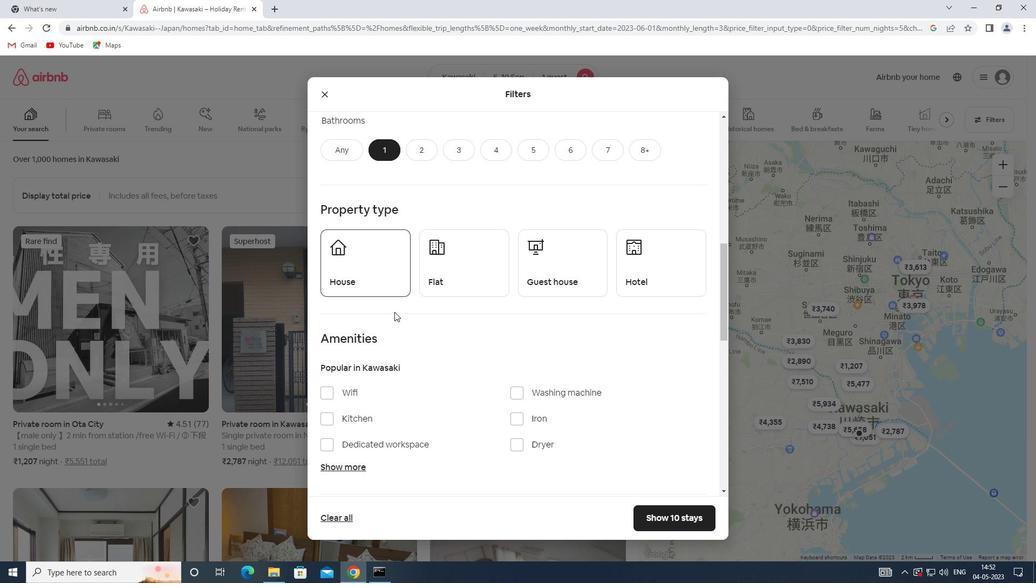 
Action: Mouse pressed left at (389, 280)
Screenshot: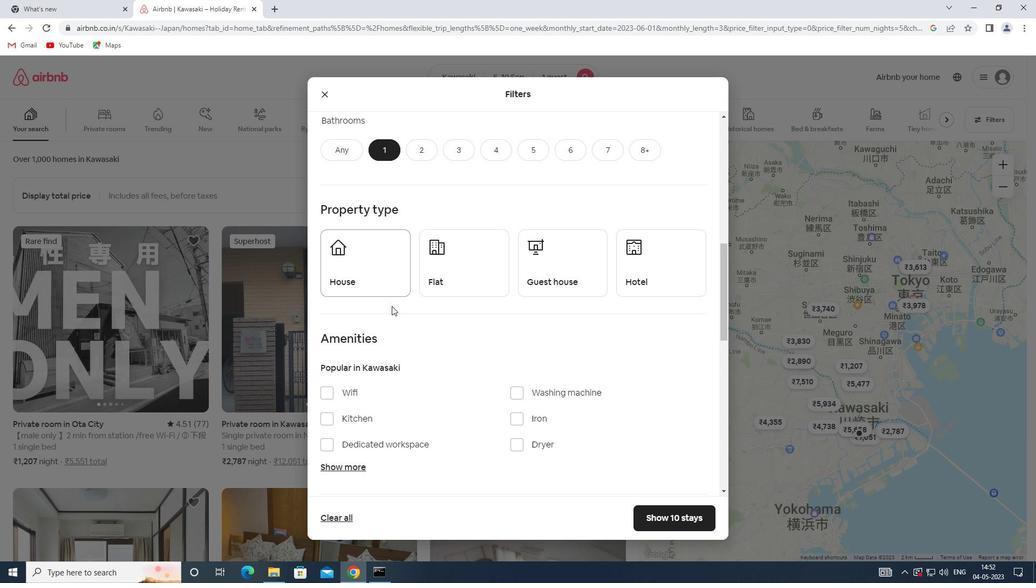 
Action: Mouse moved to (474, 278)
Screenshot: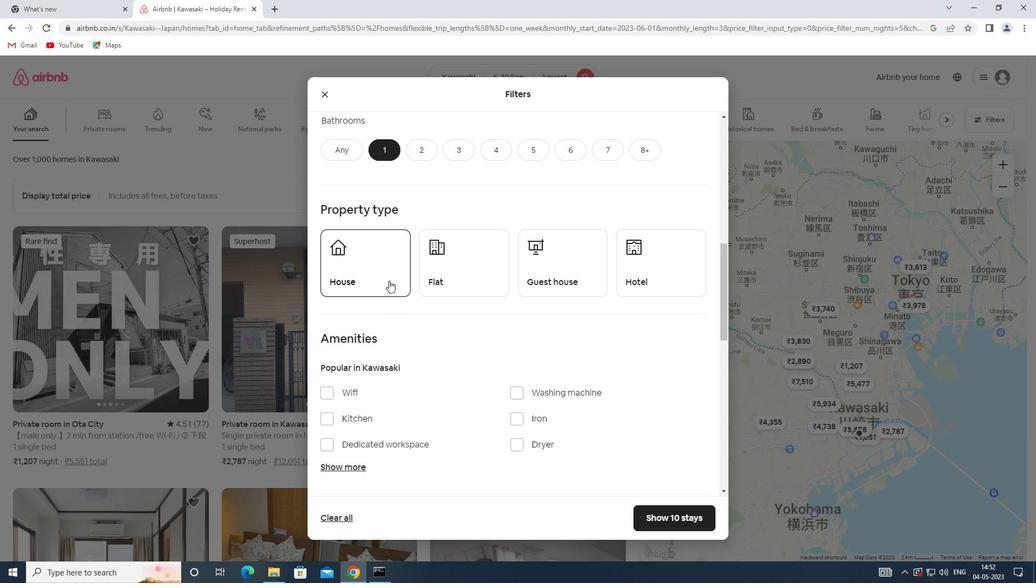 
Action: Mouse pressed left at (474, 278)
Screenshot: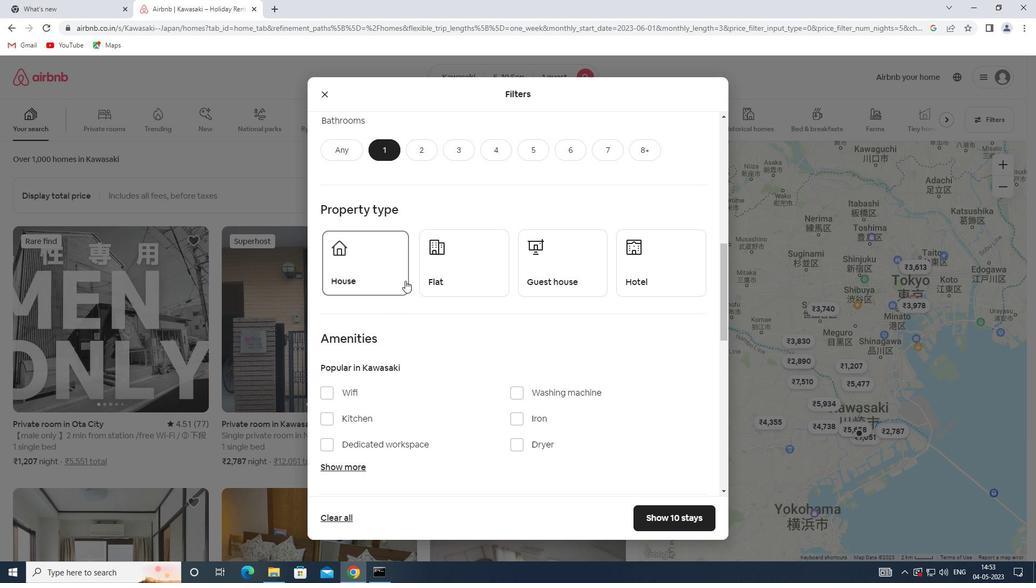 
Action: Mouse moved to (534, 275)
Screenshot: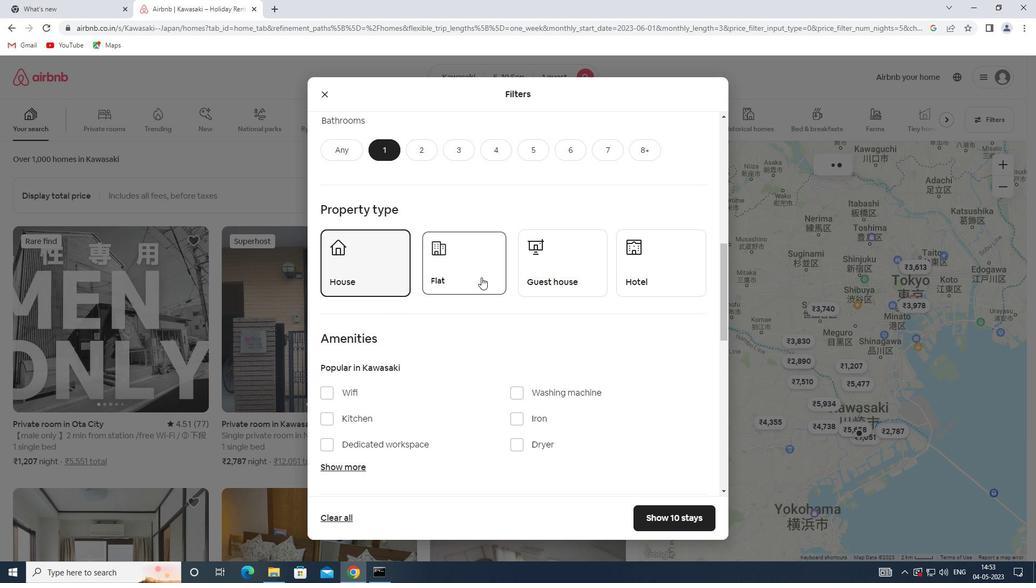 
Action: Mouse pressed left at (534, 275)
Screenshot: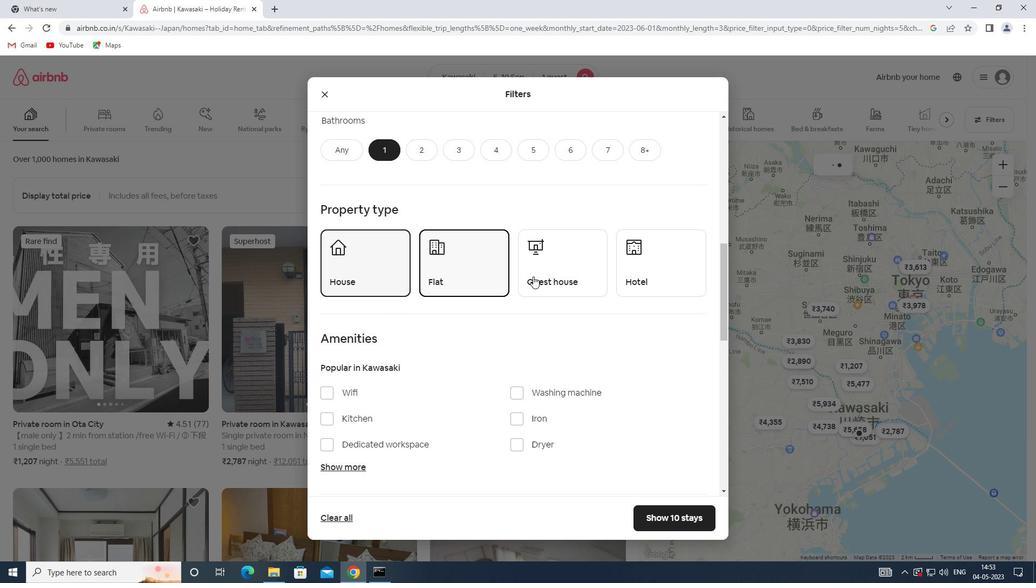 
Action: Mouse moved to (668, 274)
Screenshot: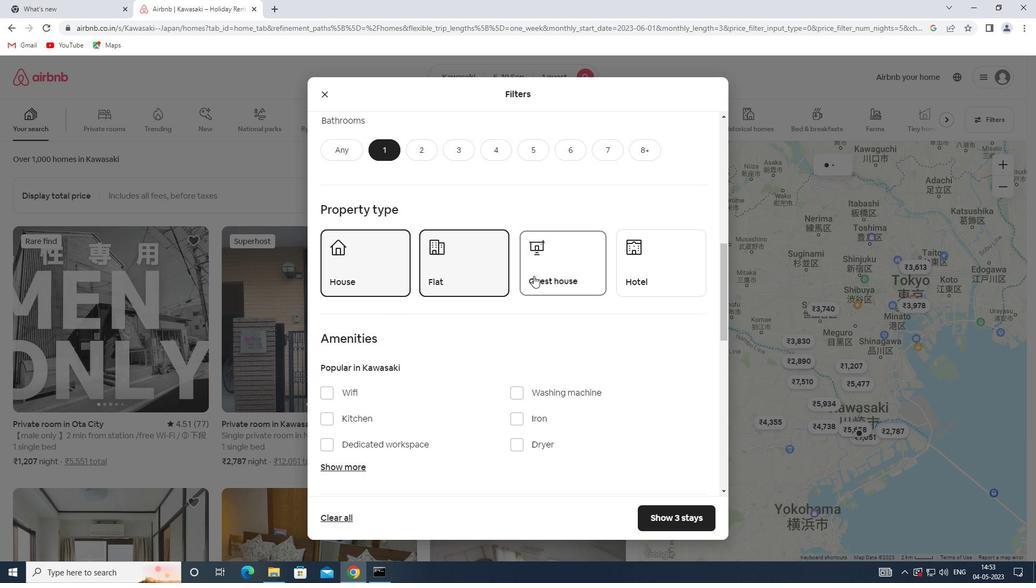 
Action: Mouse pressed left at (668, 274)
Screenshot: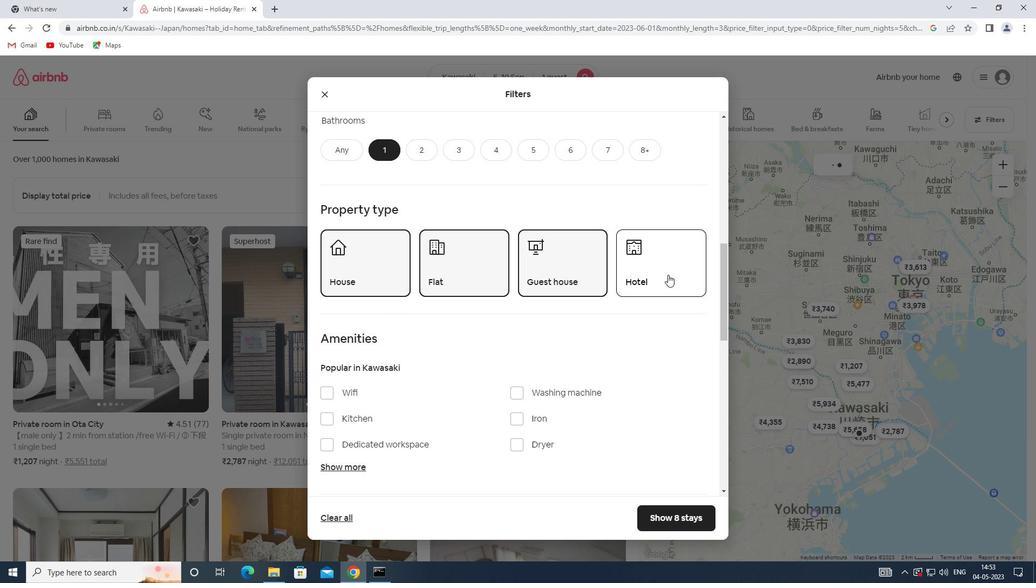 
Action: Mouse moved to (552, 268)
Screenshot: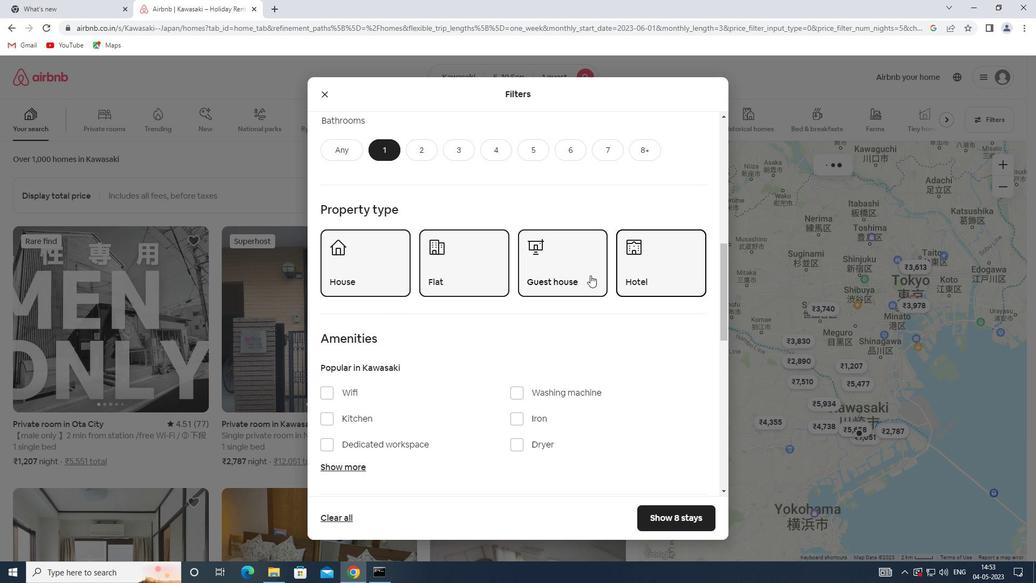 
Action: Mouse scrolled (552, 267) with delta (0, 0)
Screenshot: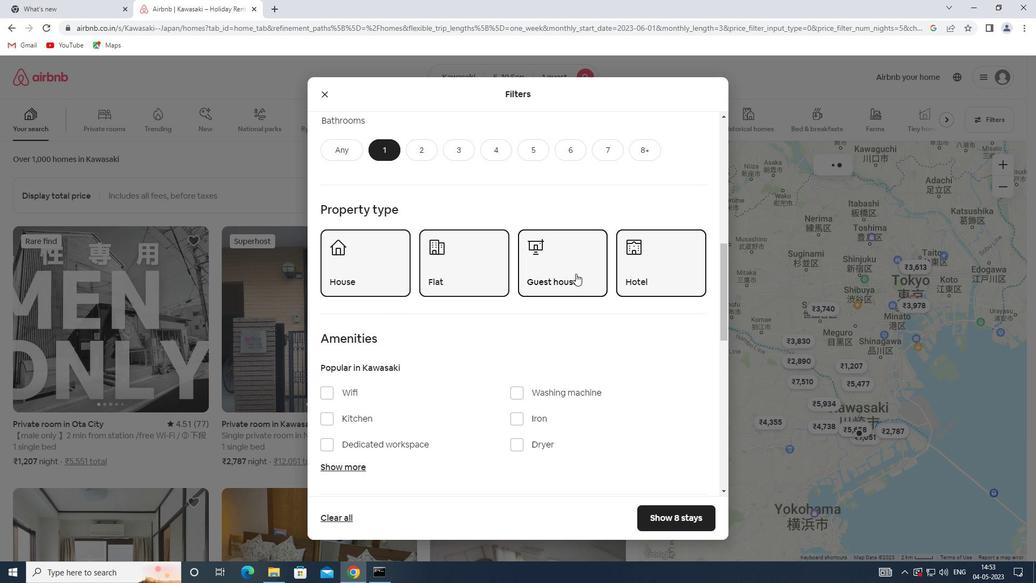 
Action: Mouse moved to (551, 268)
Screenshot: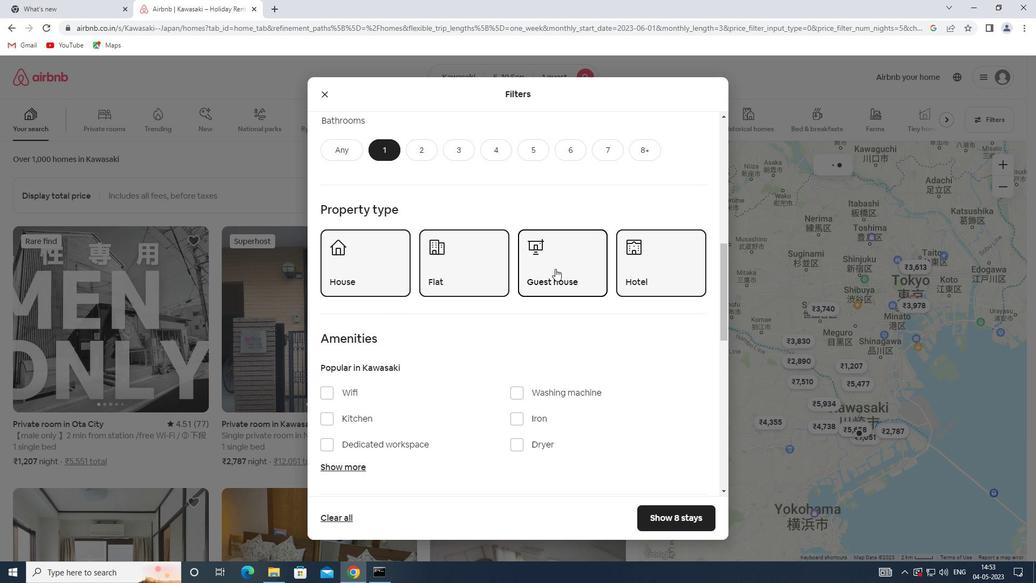 
Action: Mouse scrolled (551, 267) with delta (0, 0)
Screenshot: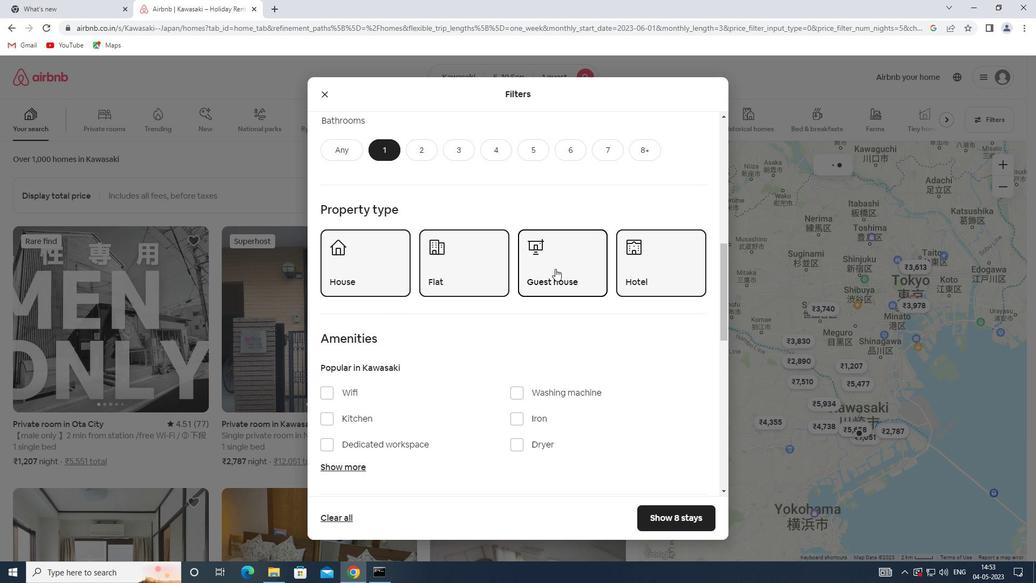 
Action: Mouse scrolled (551, 267) with delta (0, 0)
Screenshot: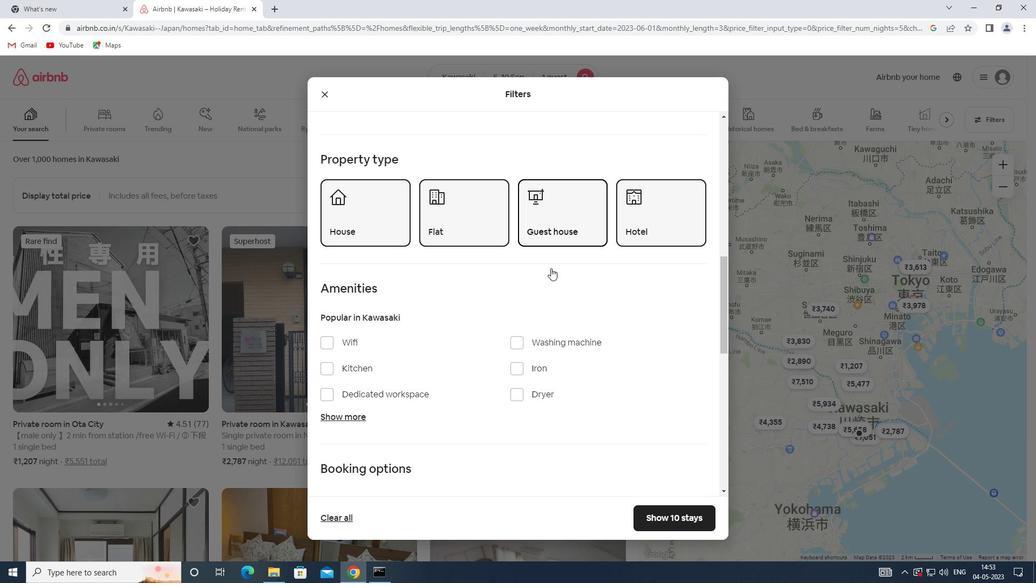 
Action: Mouse scrolled (551, 267) with delta (0, 0)
Screenshot: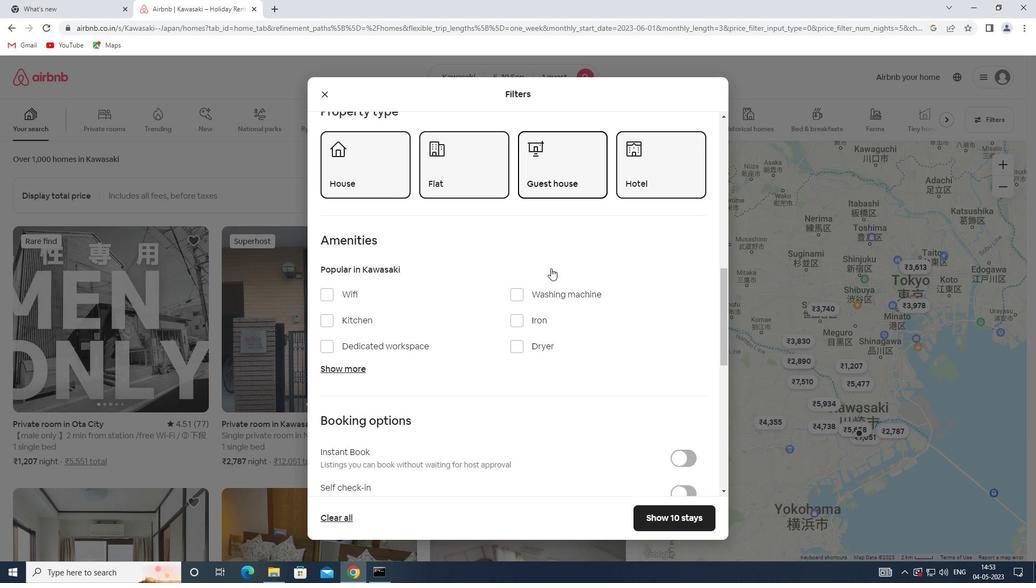 
Action: Mouse scrolled (551, 267) with delta (0, 0)
Screenshot: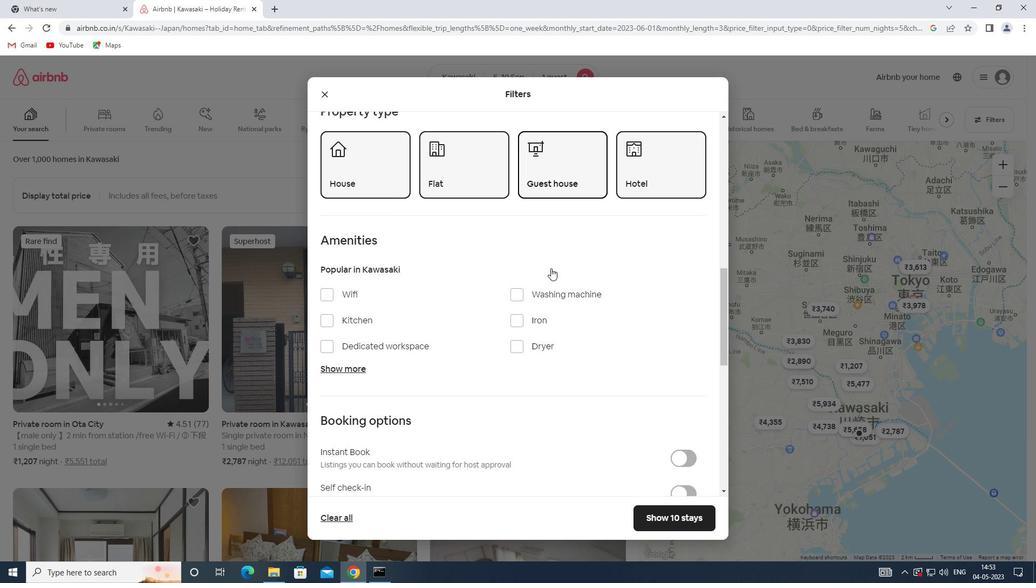 
Action: Mouse scrolled (551, 267) with delta (0, 0)
Screenshot: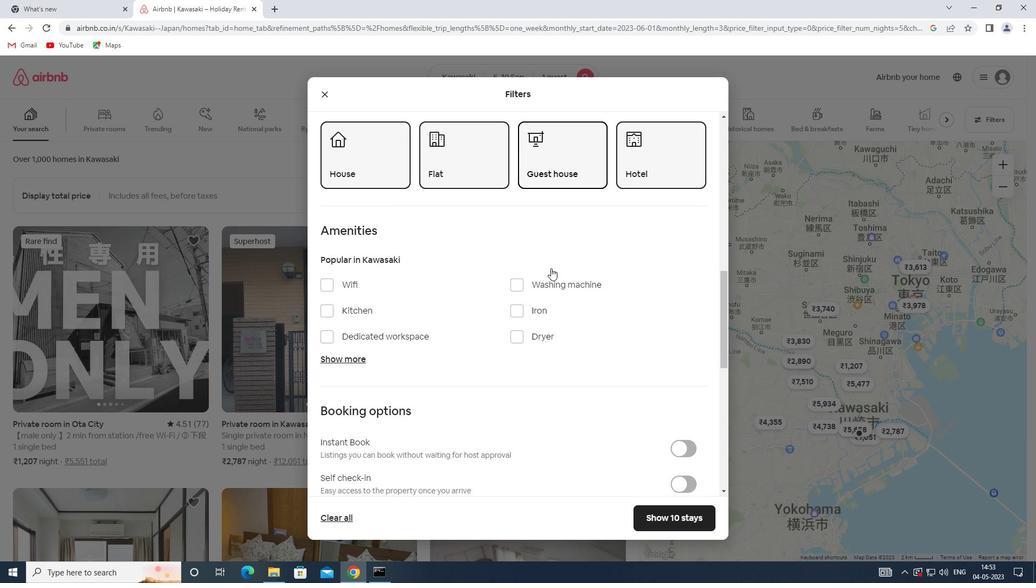 
Action: Mouse moved to (690, 268)
Screenshot: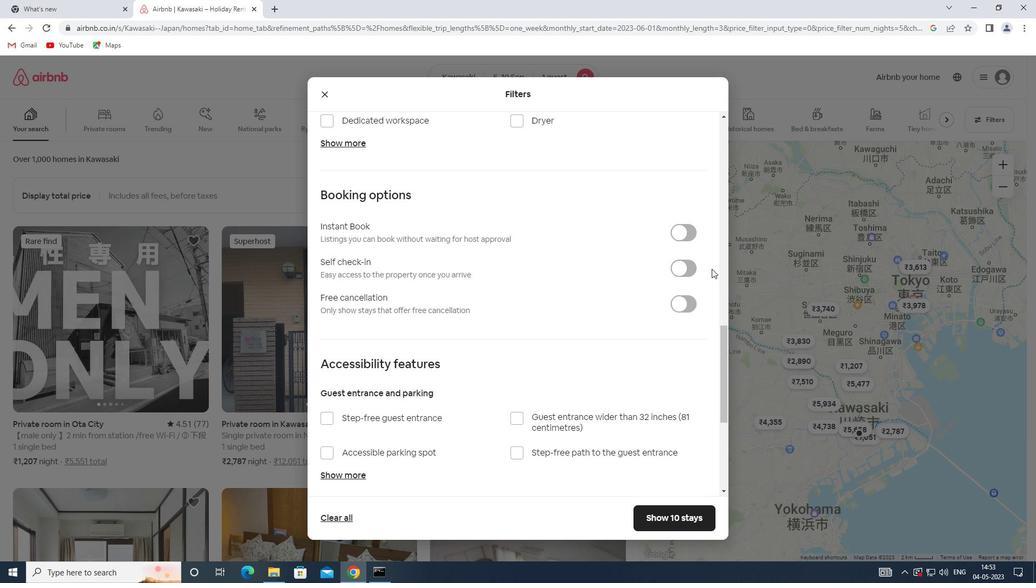 
Action: Mouse pressed left at (690, 268)
Screenshot: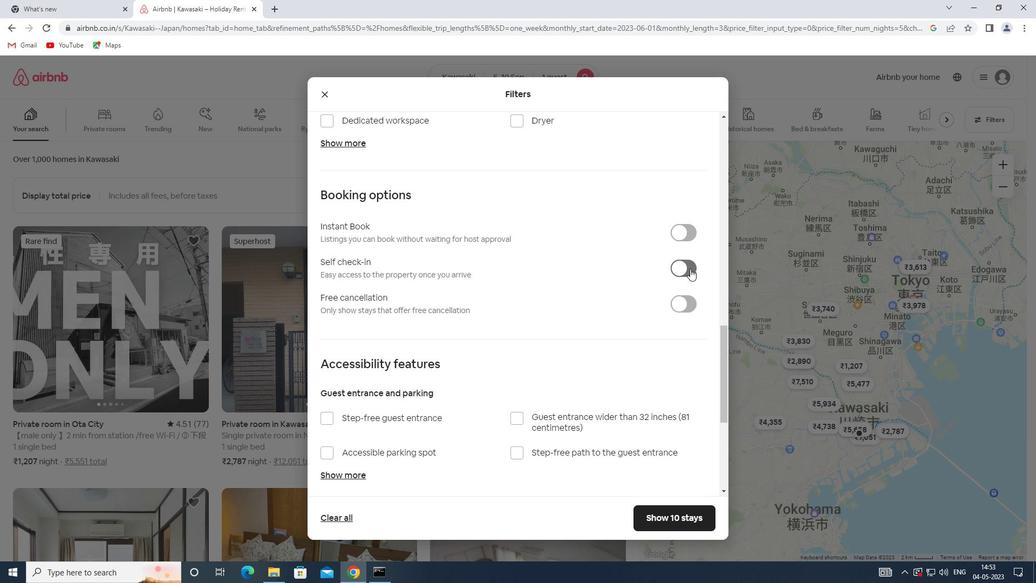 
Action: Mouse moved to (502, 310)
Screenshot: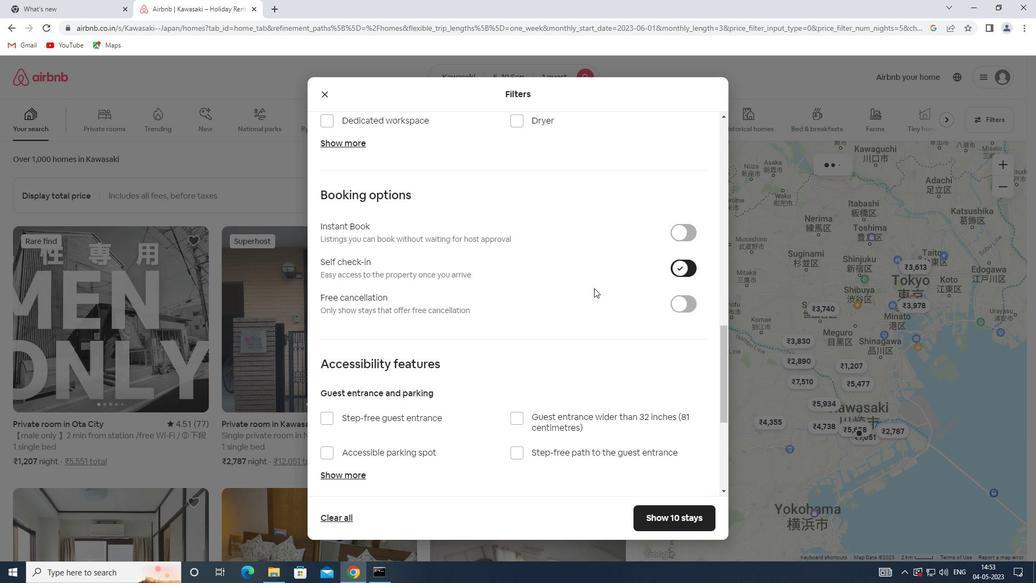 
Action: Mouse scrolled (502, 309) with delta (0, 0)
Screenshot: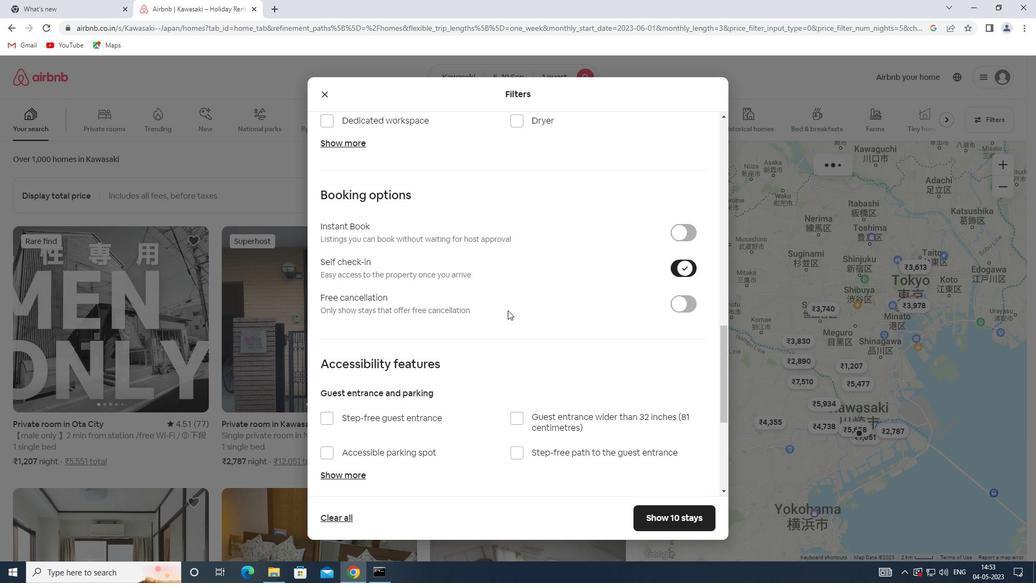 
Action: Mouse moved to (502, 310)
Screenshot: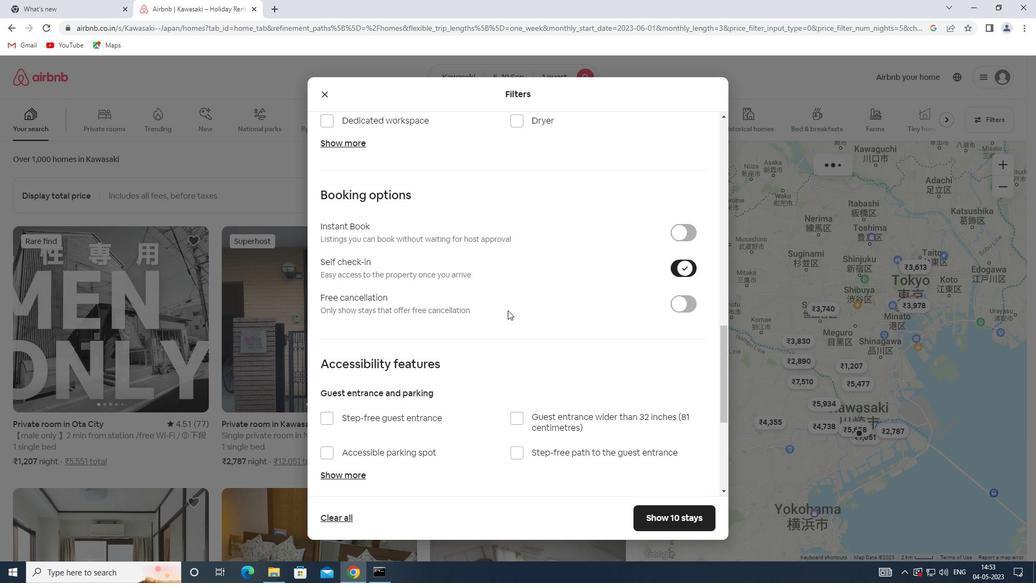 
Action: Mouse scrolled (502, 309) with delta (0, 0)
Screenshot: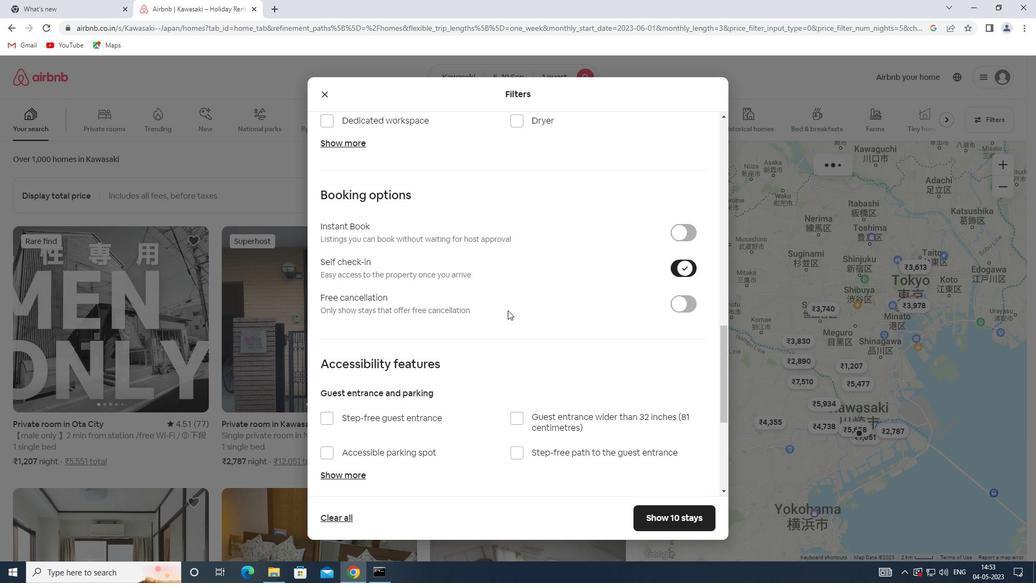 
Action: Mouse scrolled (502, 309) with delta (0, 0)
Screenshot: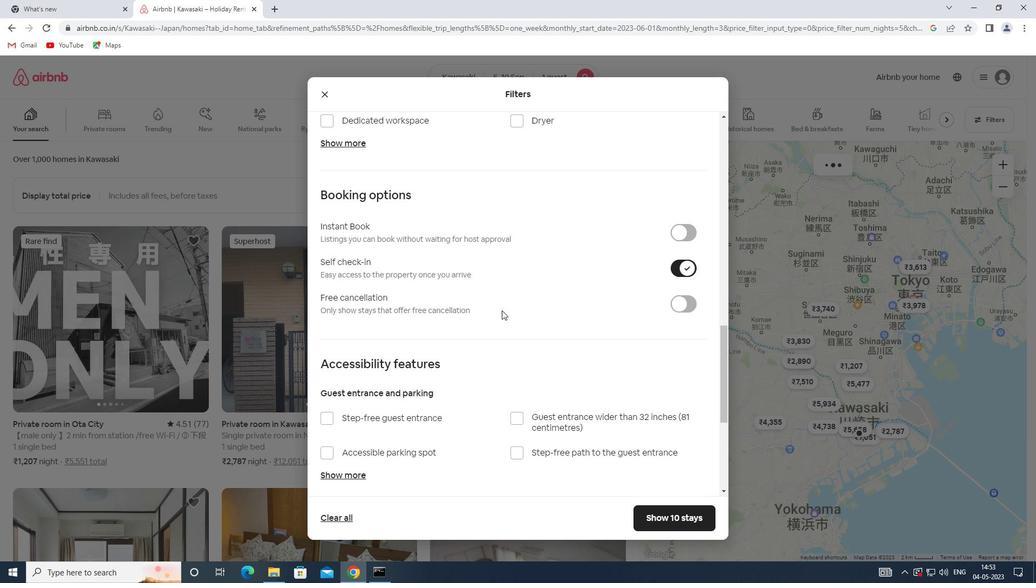 
Action: Mouse scrolled (502, 309) with delta (0, 0)
Screenshot: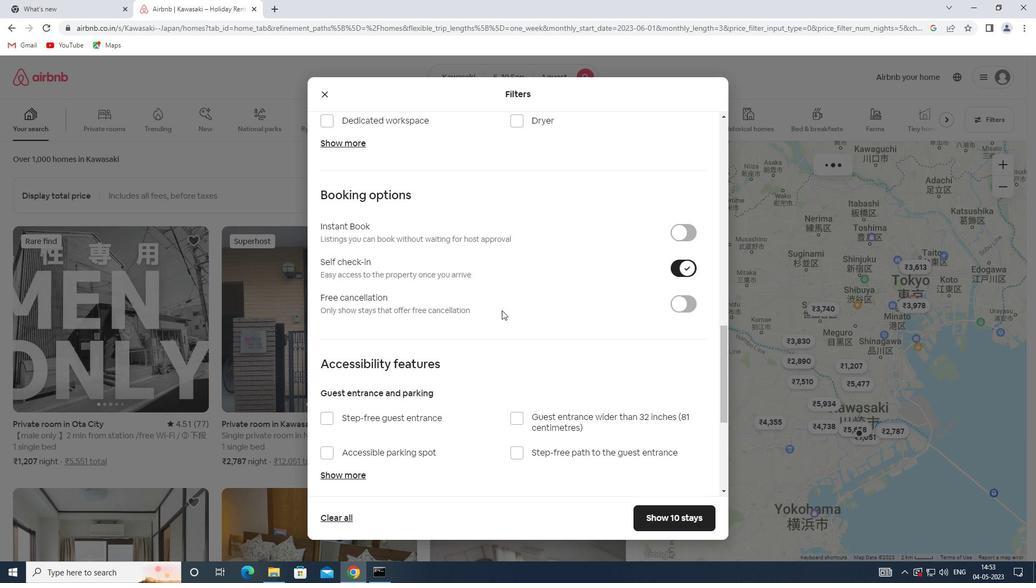 
Action: Mouse scrolled (502, 309) with delta (0, 0)
Screenshot: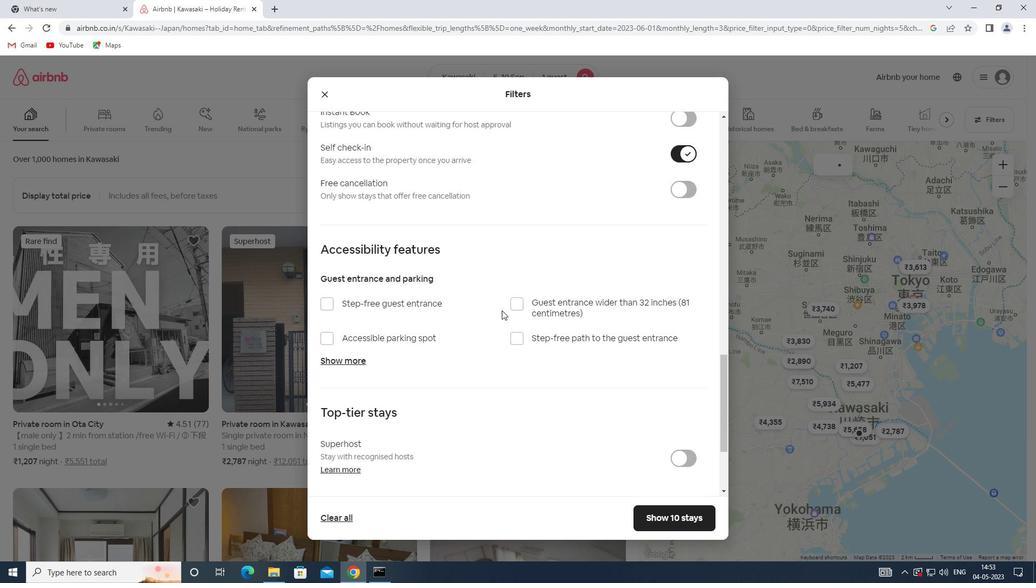 
Action: Mouse scrolled (502, 309) with delta (0, 0)
Screenshot: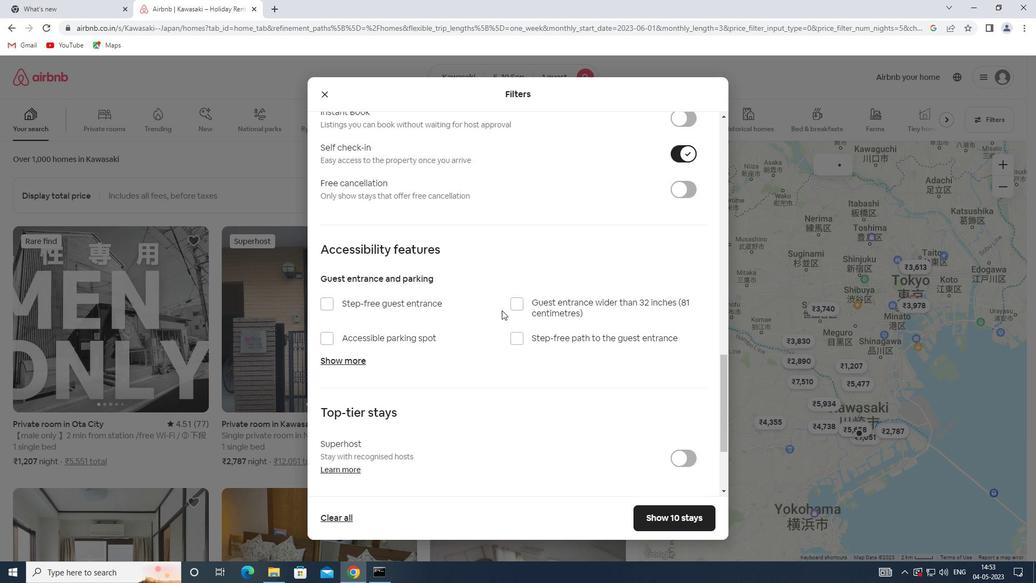 
Action: Mouse scrolled (502, 309) with delta (0, 0)
Screenshot: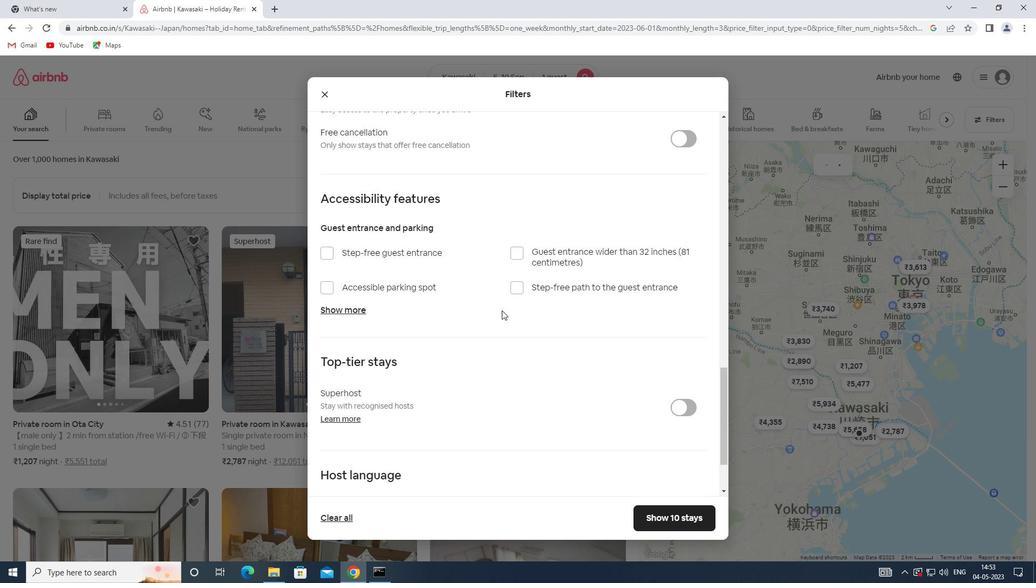
Action: Mouse scrolled (502, 309) with delta (0, 0)
Screenshot: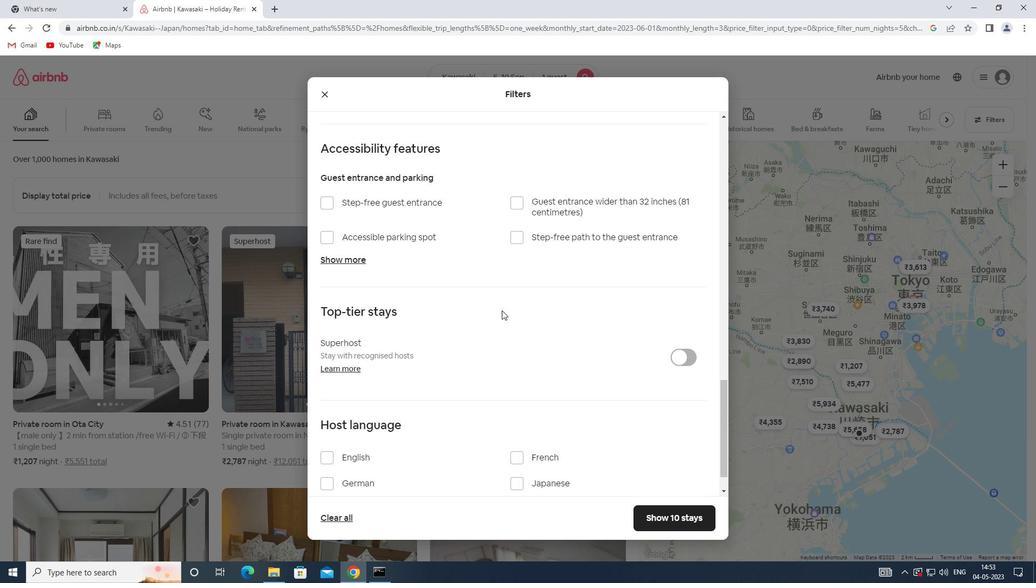 
Action: Mouse moved to (360, 421)
Screenshot: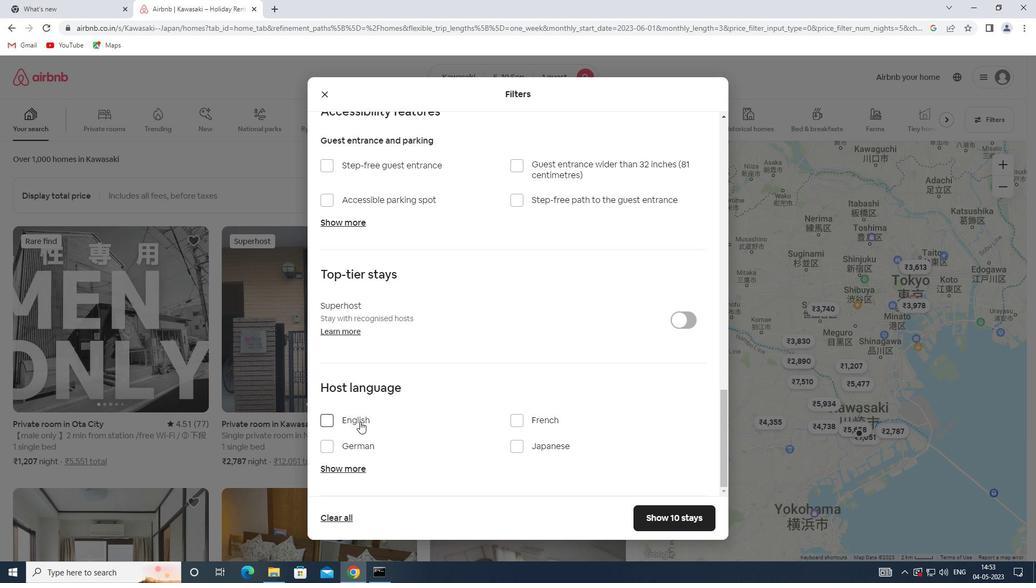 
Action: Mouse pressed left at (360, 421)
Screenshot: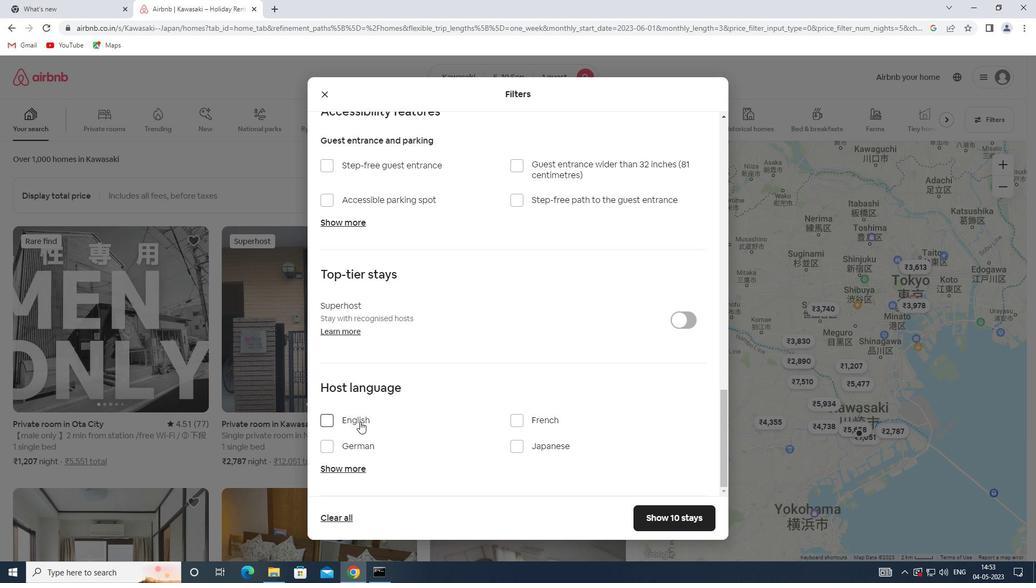 
Action: Mouse moved to (658, 511)
Screenshot: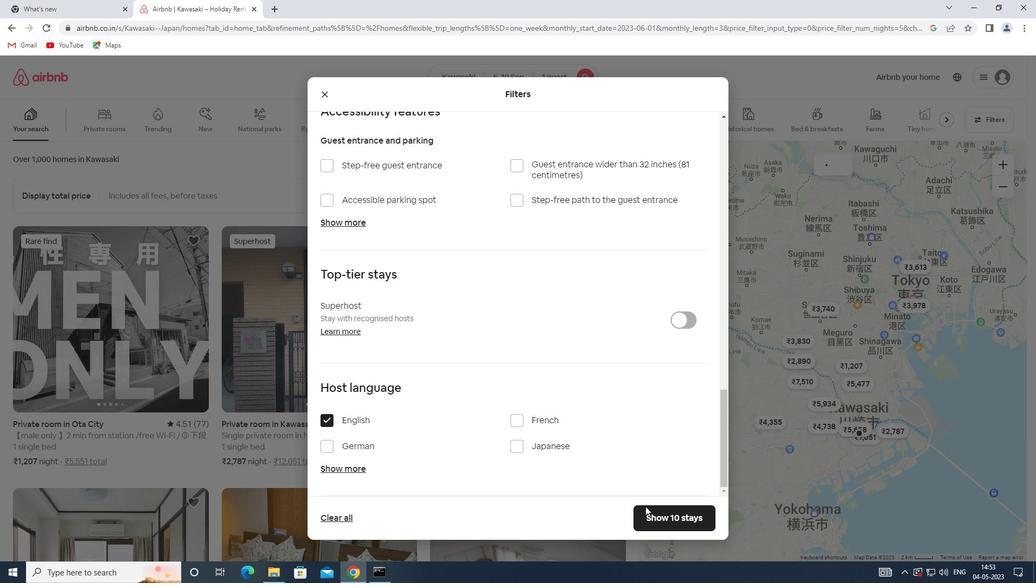 
Action: Mouse pressed left at (658, 511)
Screenshot: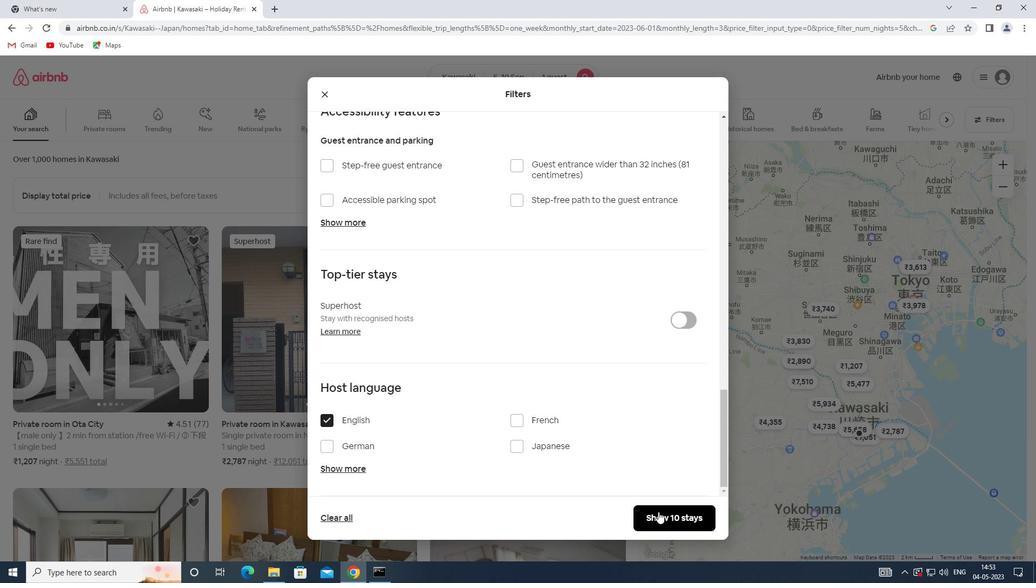 
Action: Mouse moved to (411, 163)
Screenshot: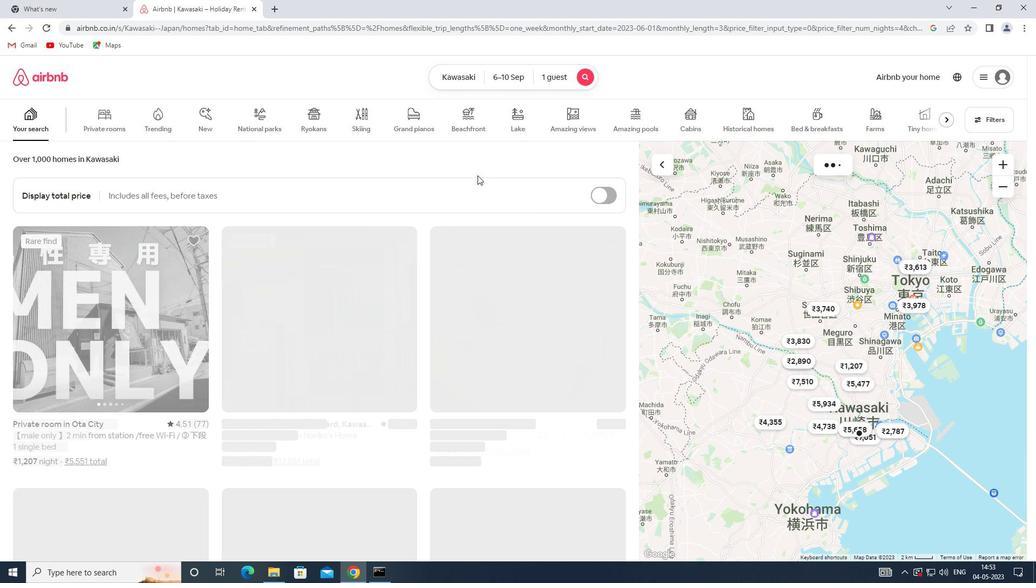 
